 Task: Compose an email with the signature Jillian Wright with the subject Request for a quote and the message I would appreciate it if you could send me the updated customer database. from softage.8@softage.net to softage.10@softage.net Select the bulleted list and change the font typography to strikethroughSelect the bulleted list and remove the font typography strikethrough Send the email. Finally, move the email from Sent Items to the label Charities
Action: Mouse moved to (950, 58)
Screenshot: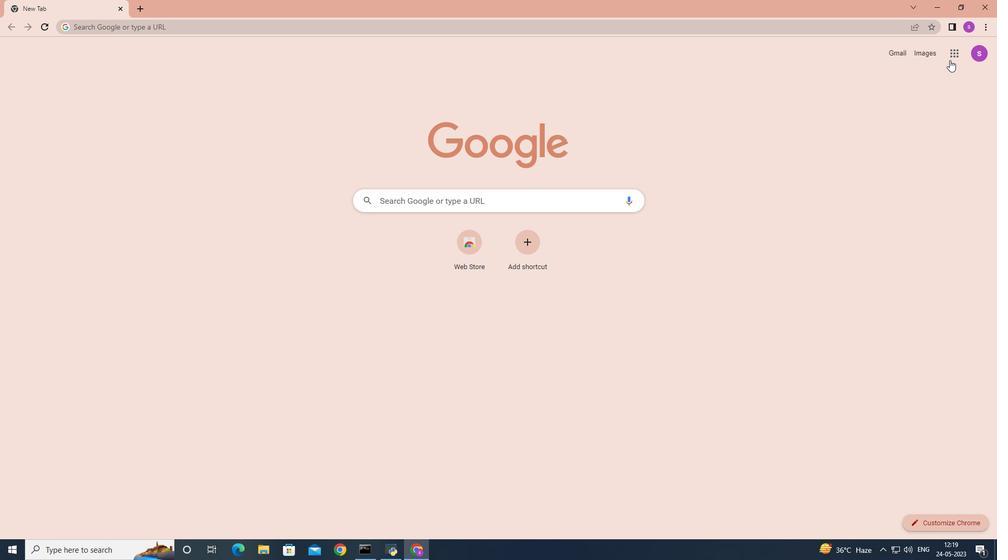 
Action: Mouse pressed left at (950, 58)
Screenshot: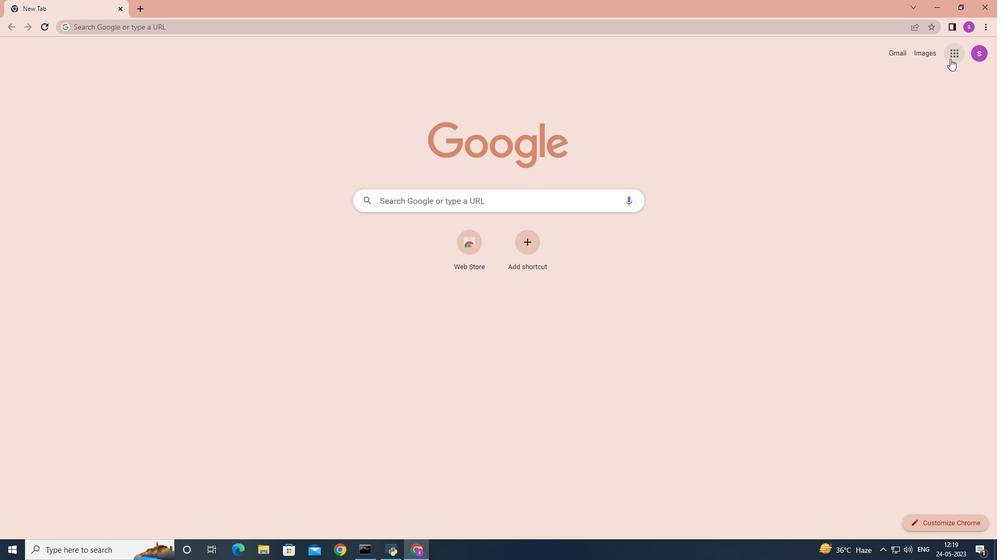 
Action: Mouse moved to (912, 100)
Screenshot: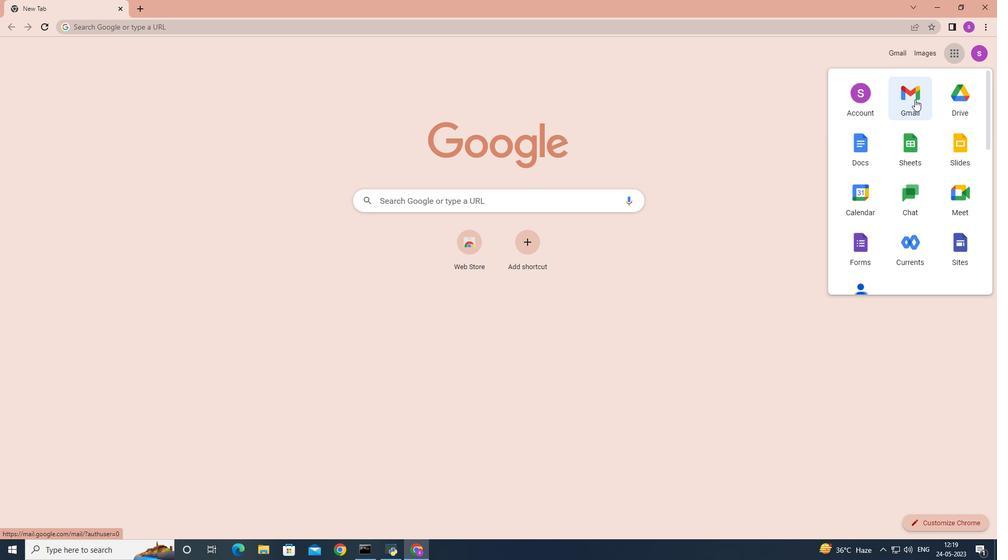 
Action: Mouse pressed left at (912, 100)
Screenshot: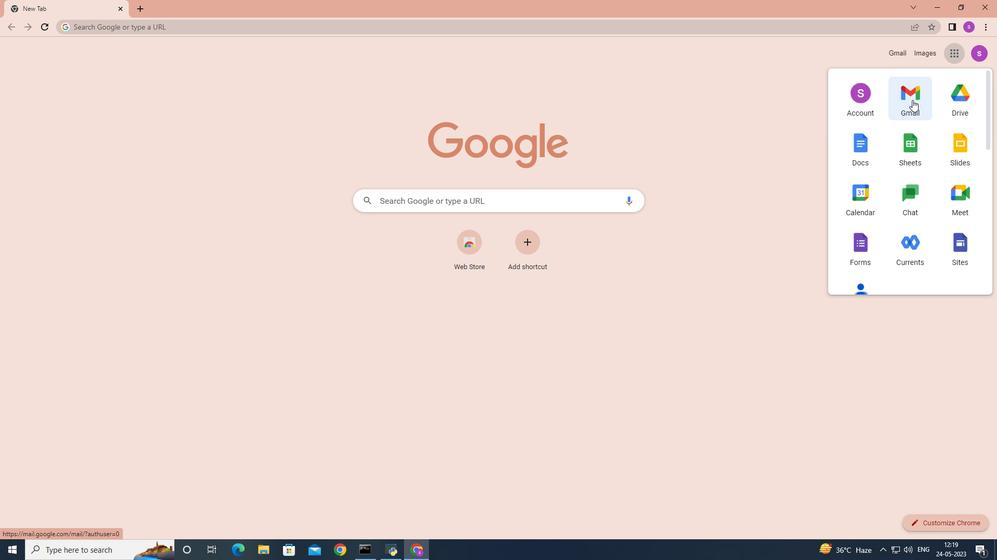 
Action: Mouse moved to (882, 56)
Screenshot: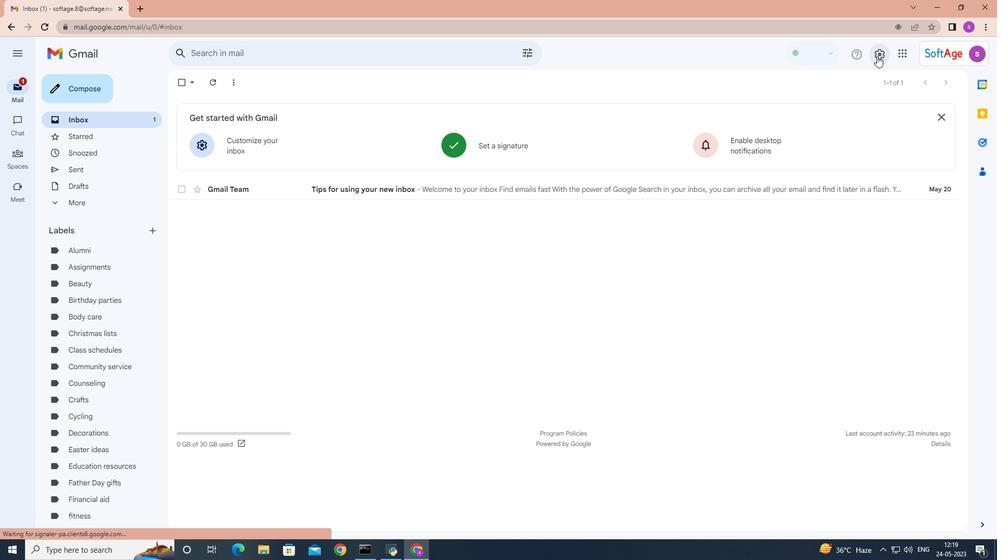 
Action: Mouse pressed left at (882, 56)
Screenshot: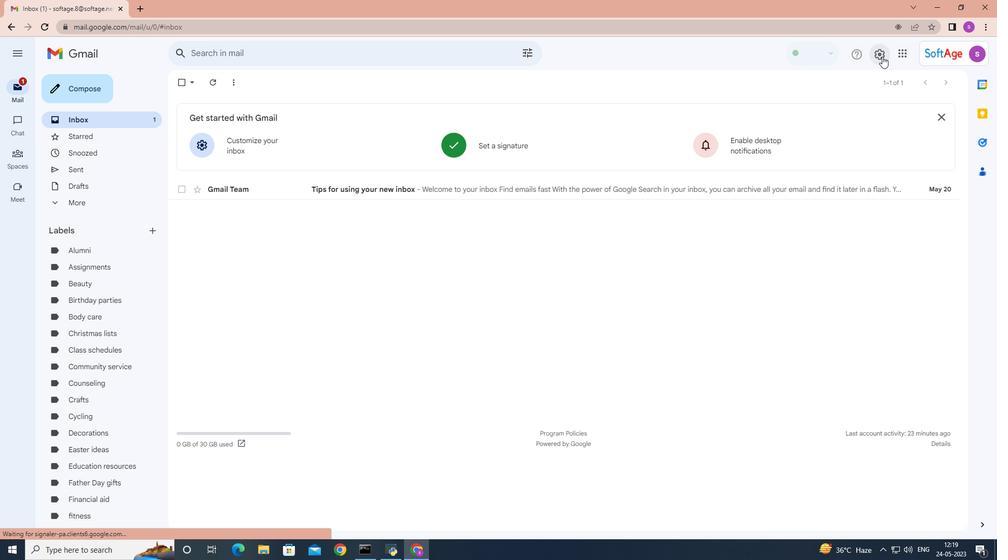
Action: Mouse moved to (884, 108)
Screenshot: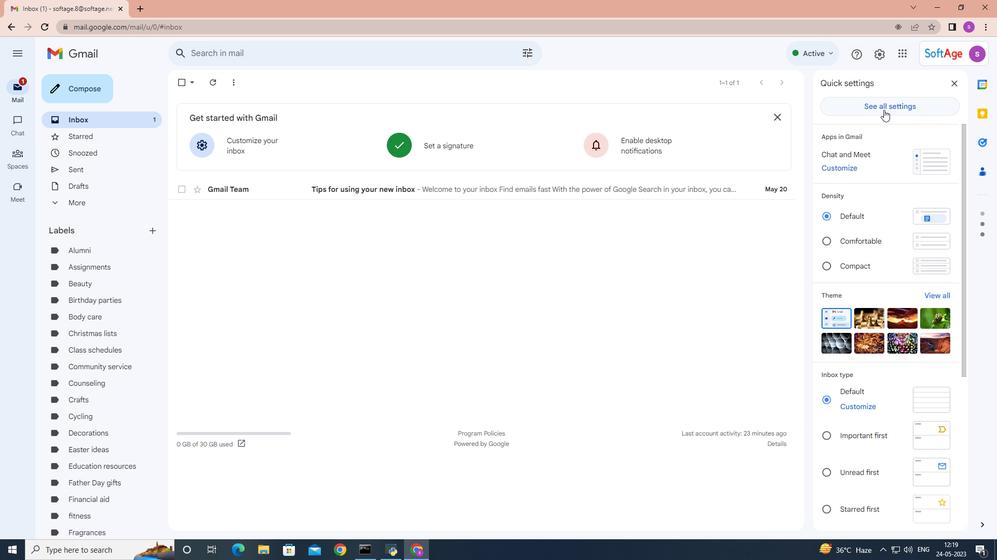 
Action: Mouse pressed left at (884, 108)
Screenshot: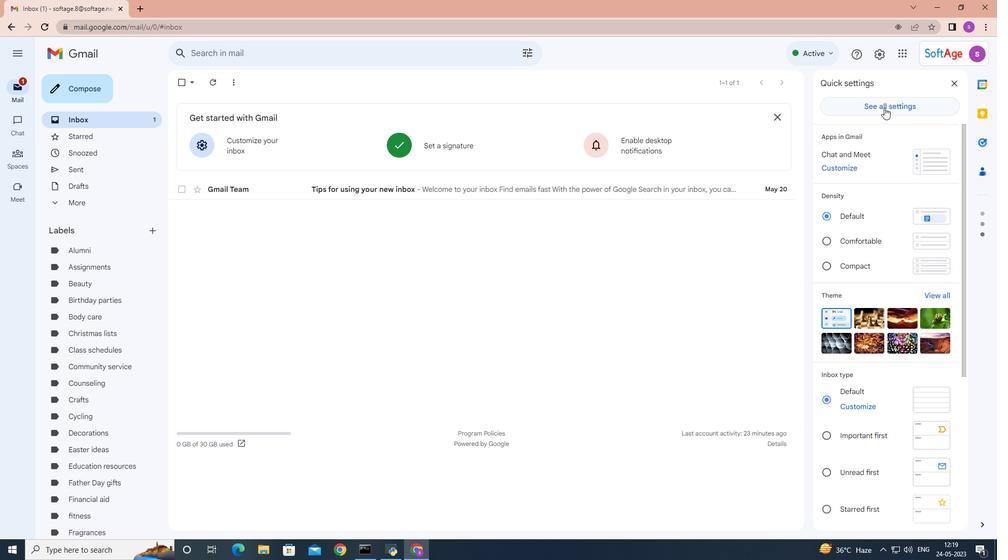 
Action: Mouse moved to (637, 271)
Screenshot: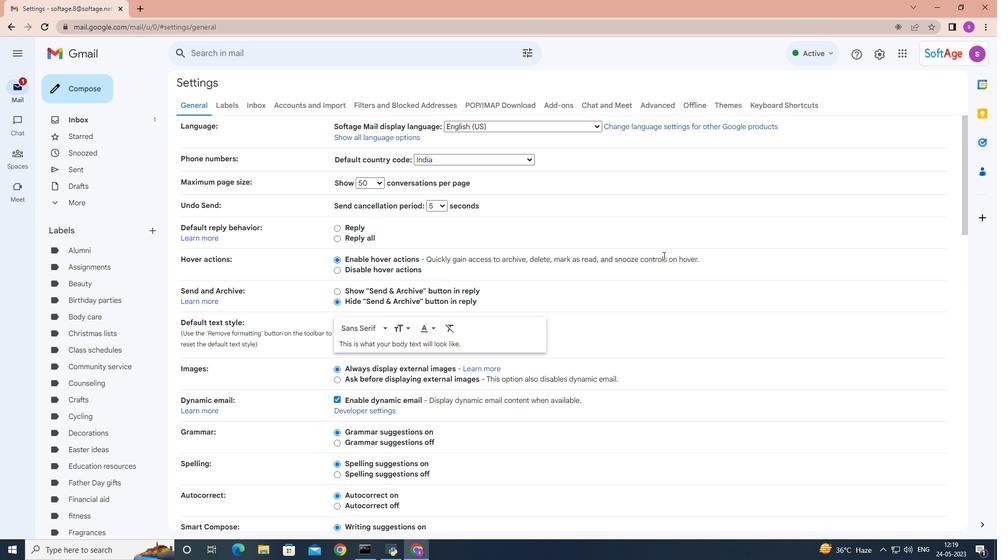 
Action: Mouse scrolled (641, 270) with delta (0, 0)
Screenshot: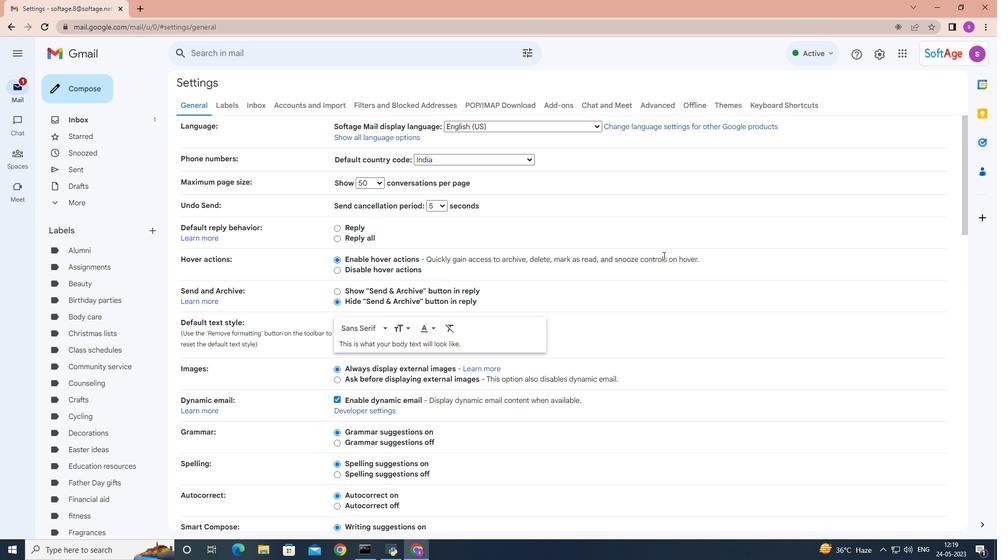 
Action: Mouse moved to (636, 271)
Screenshot: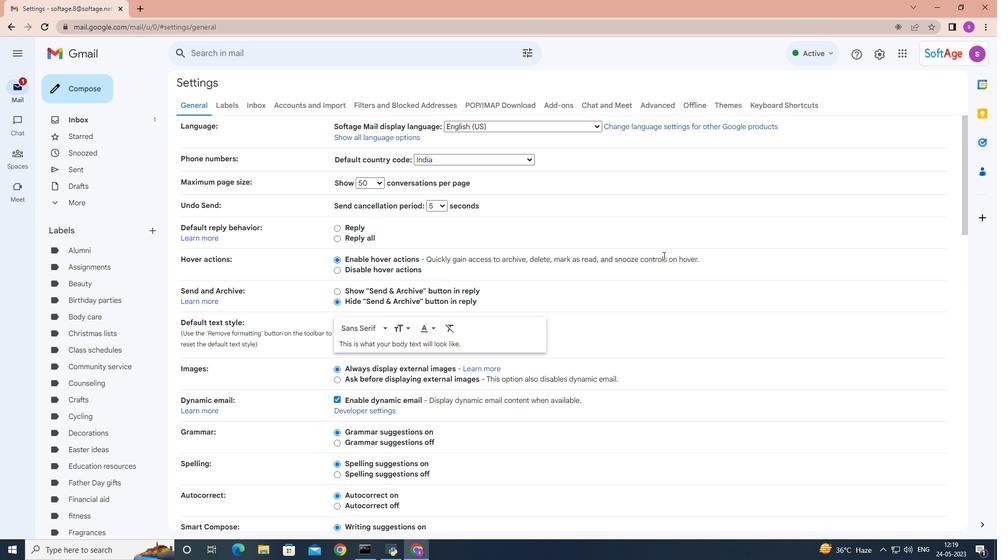 
Action: Mouse scrolled (640, 270) with delta (0, 0)
Screenshot: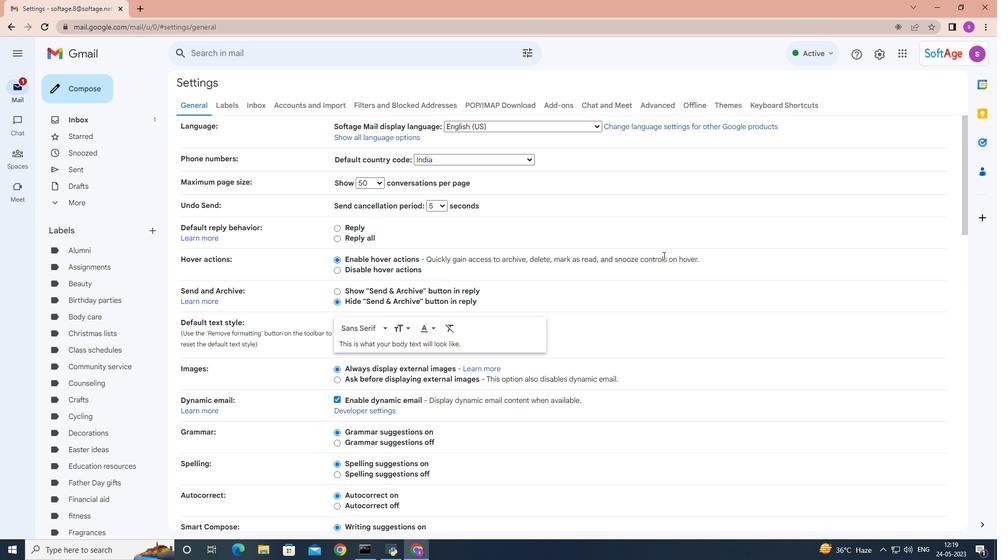 
Action: Mouse moved to (634, 269)
Screenshot: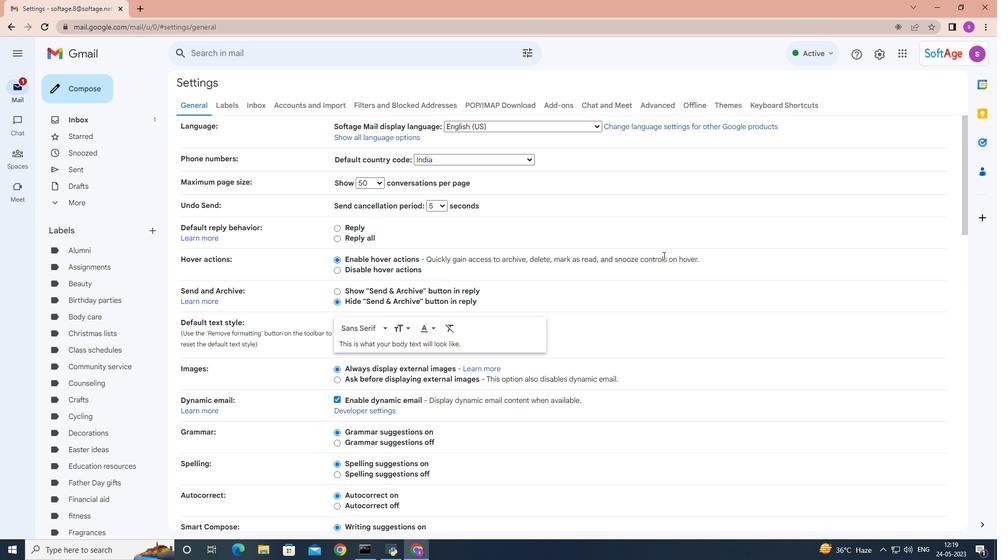 
Action: Mouse scrolled (639, 270) with delta (0, 0)
Screenshot: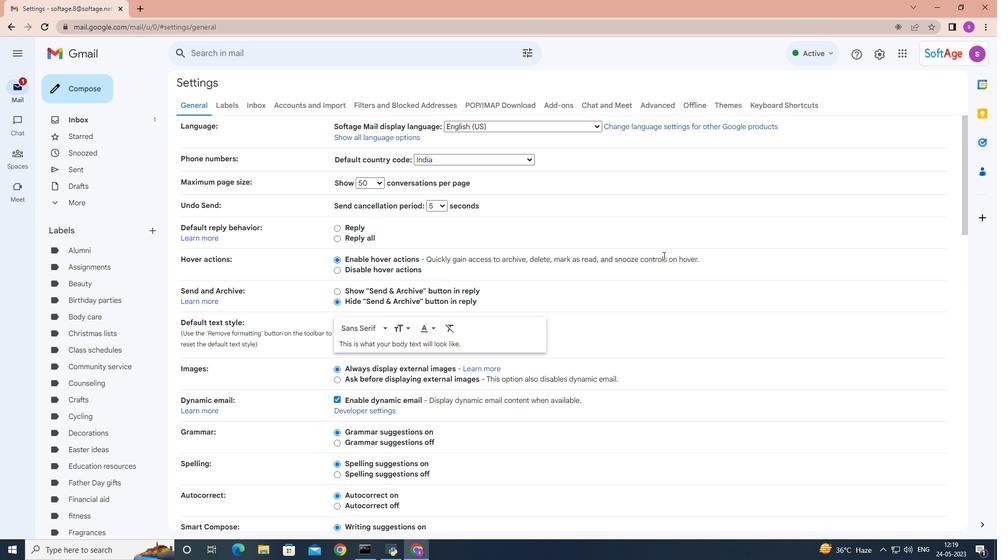 
Action: Mouse moved to (631, 268)
Screenshot: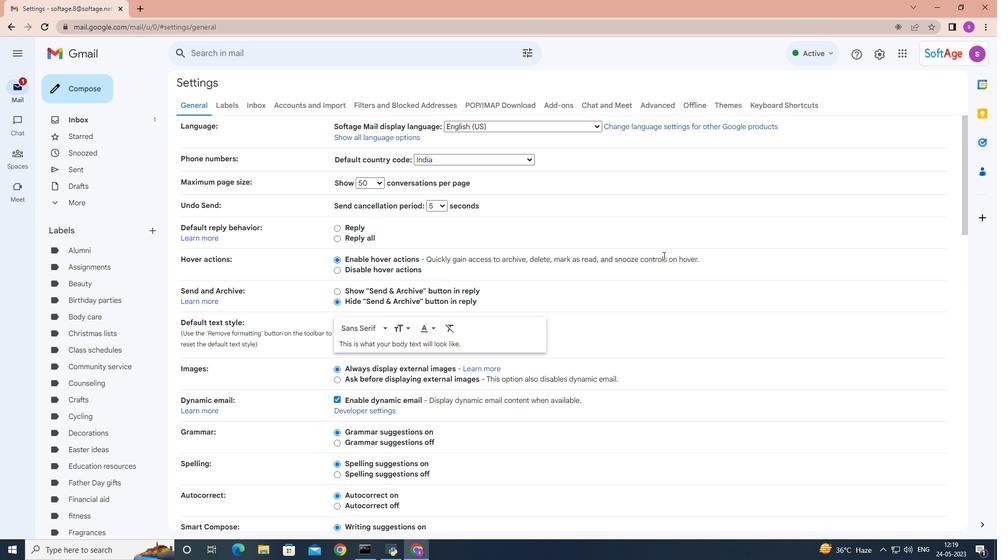 
Action: Mouse scrolled (638, 270) with delta (0, 0)
Screenshot: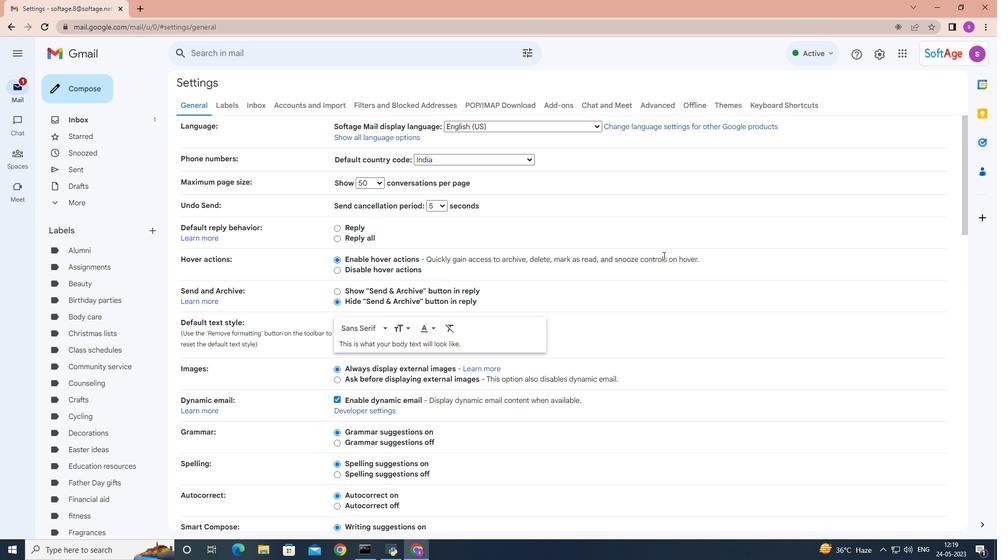 
Action: Mouse moved to (626, 266)
Screenshot: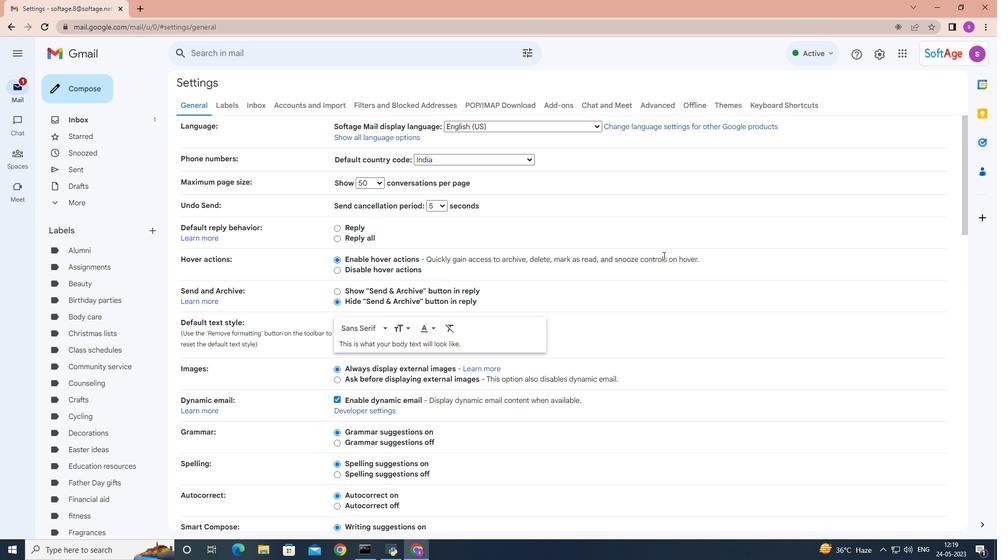 
Action: Mouse scrolled (636, 270) with delta (0, 0)
Screenshot: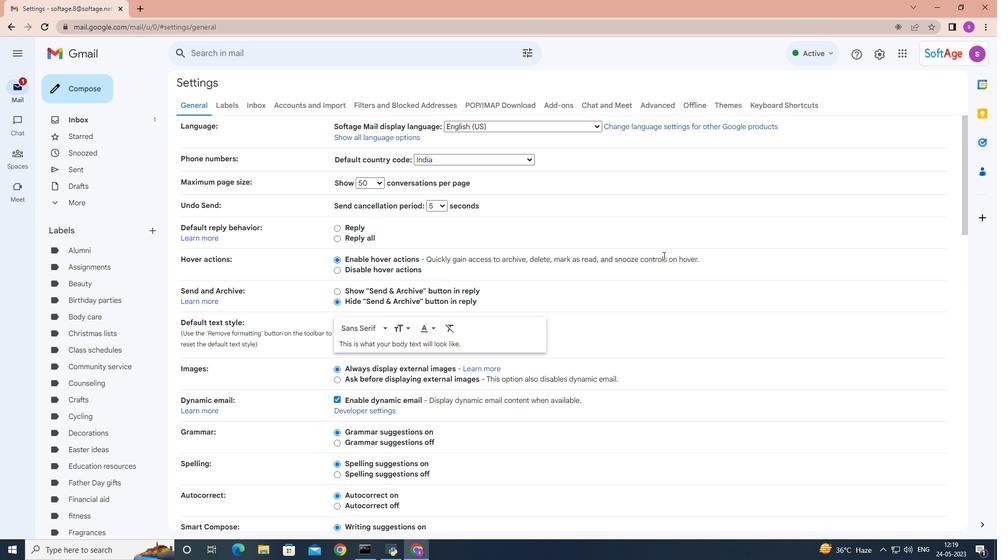 
Action: Mouse moved to (624, 265)
Screenshot: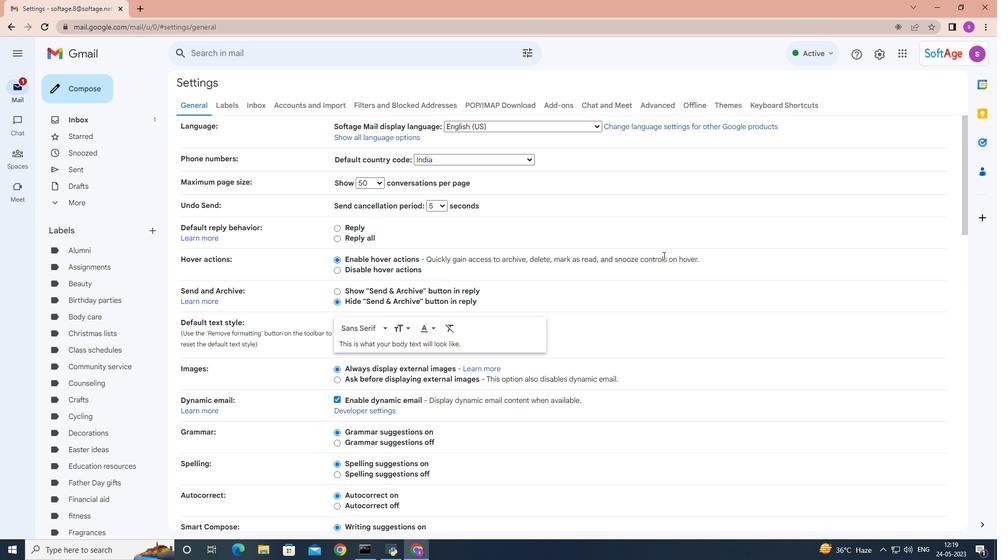 
Action: Mouse scrolled (631, 267) with delta (0, 0)
Screenshot: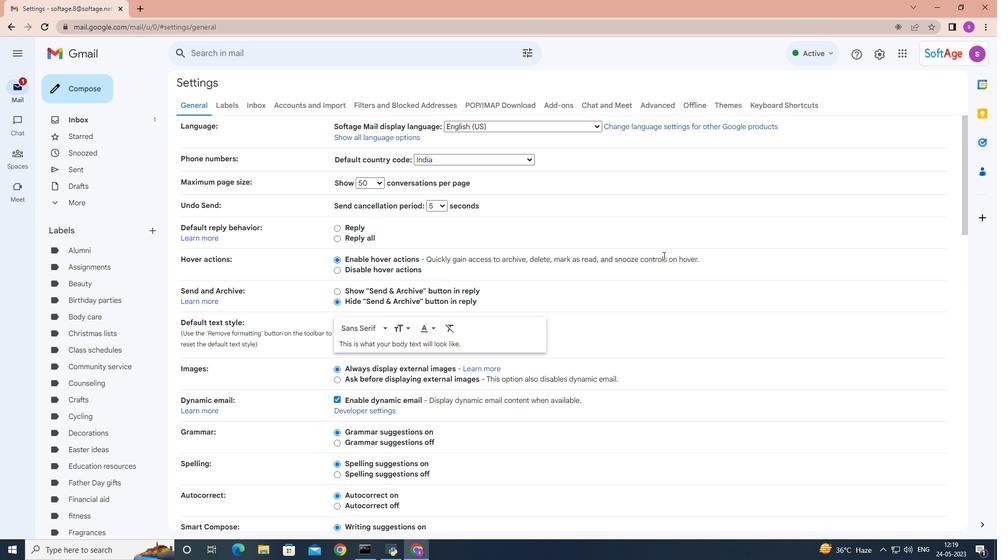 
Action: Mouse moved to (620, 259)
Screenshot: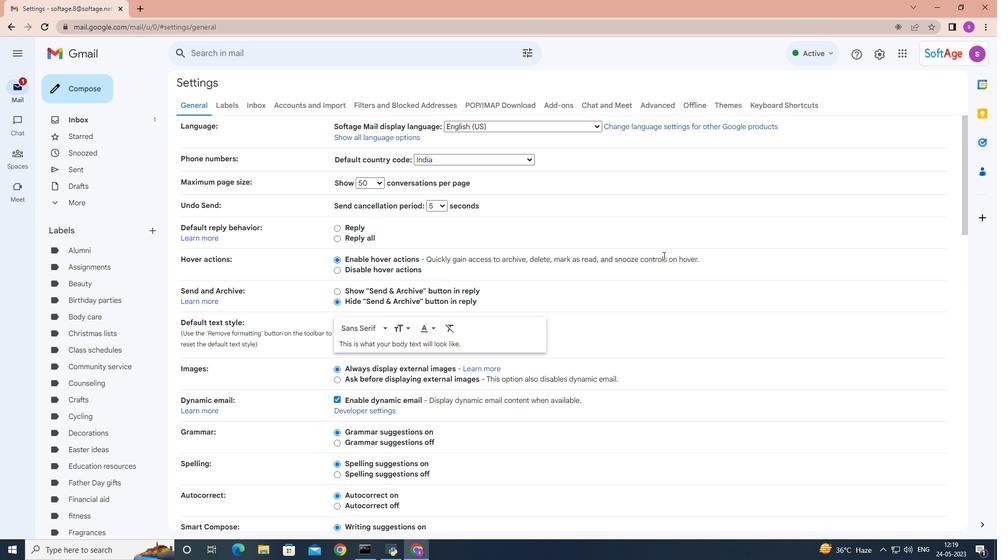 
Action: Mouse scrolled (624, 264) with delta (0, 0)
Screenshot: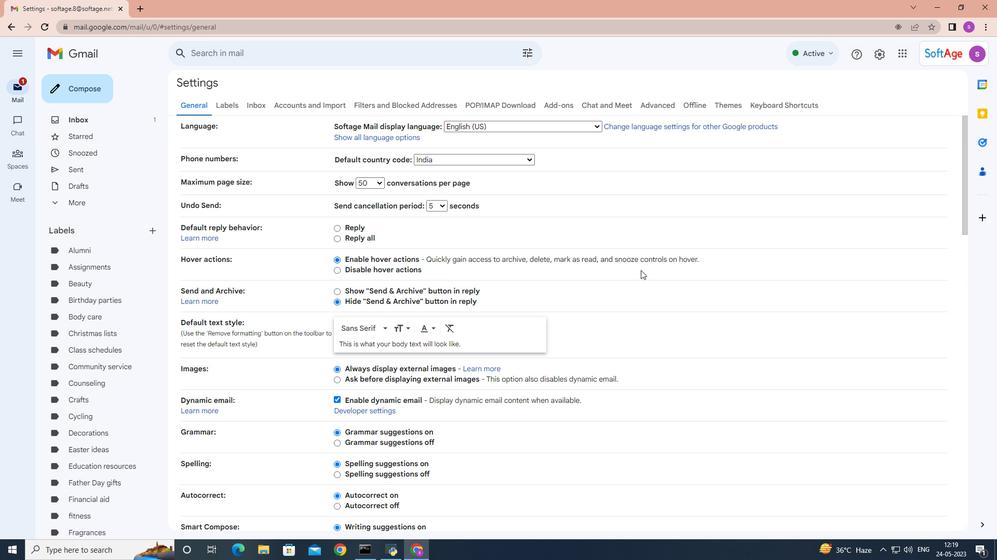 
Action: Mouse moved to (618, 257)
Screenshot: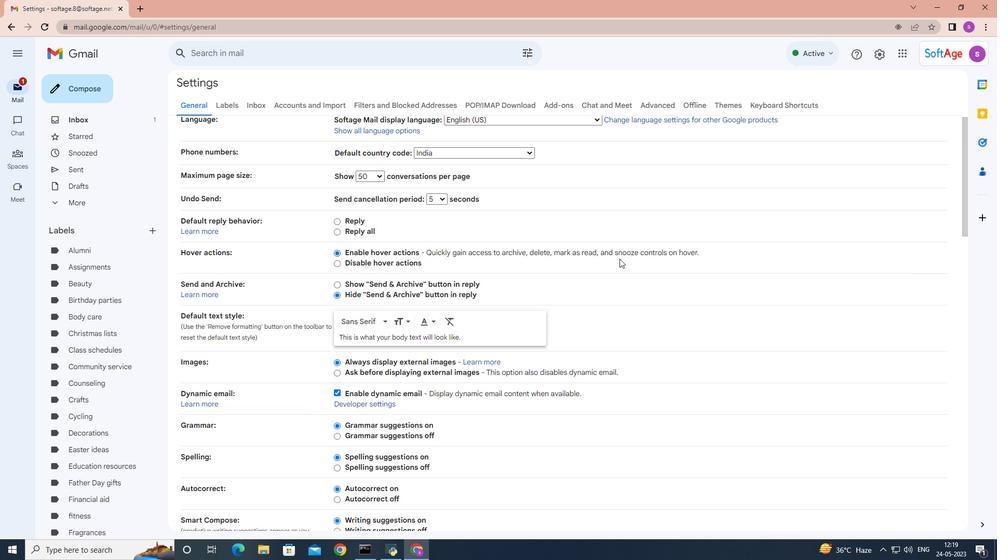 
Action: Mouse scrolled (618, 257) with delta (0, 0)
Screenshot: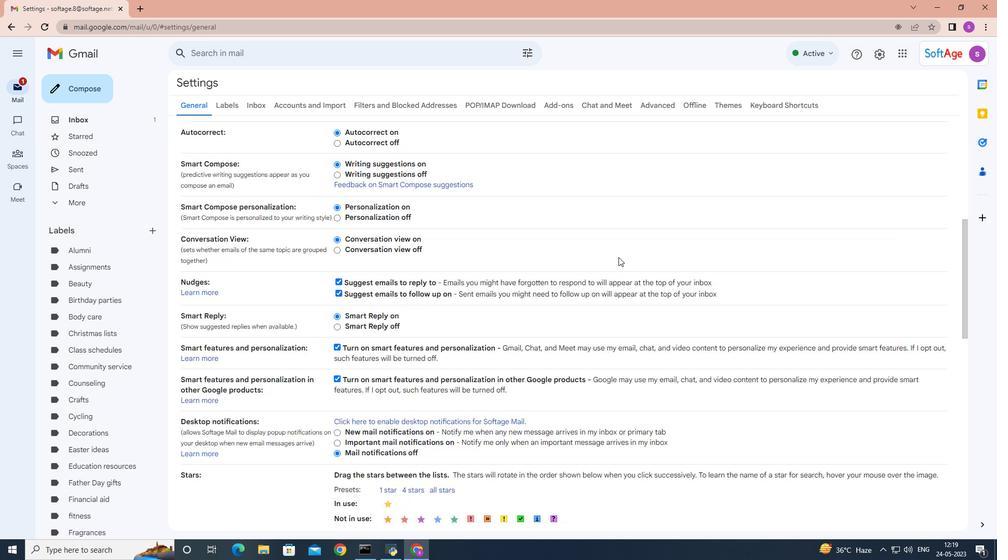 
Action: Mouse scrolled (618, 257) with delta (0, 0)
Screenshot: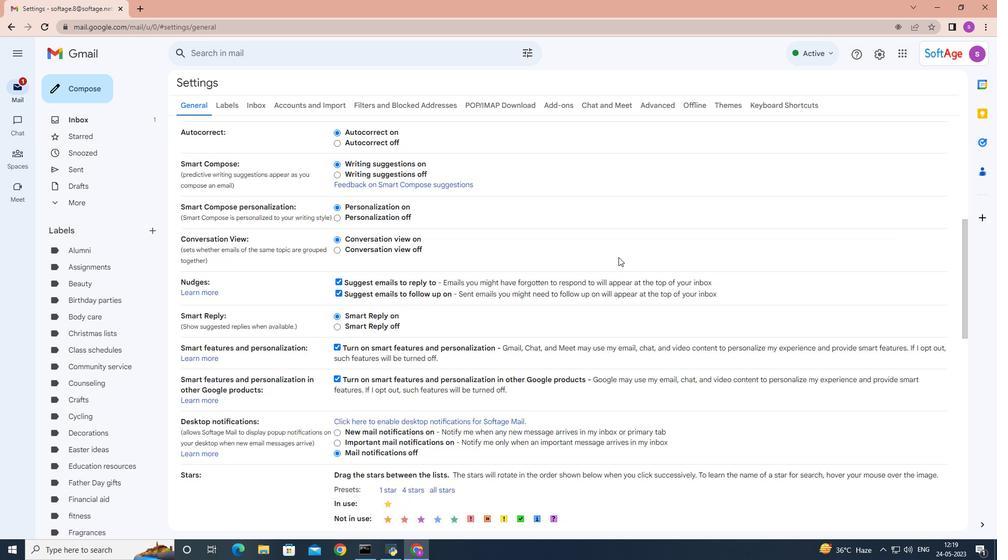 
Action: Mouse scrolled (618, 257) with delta (0, 0)
Screenshot: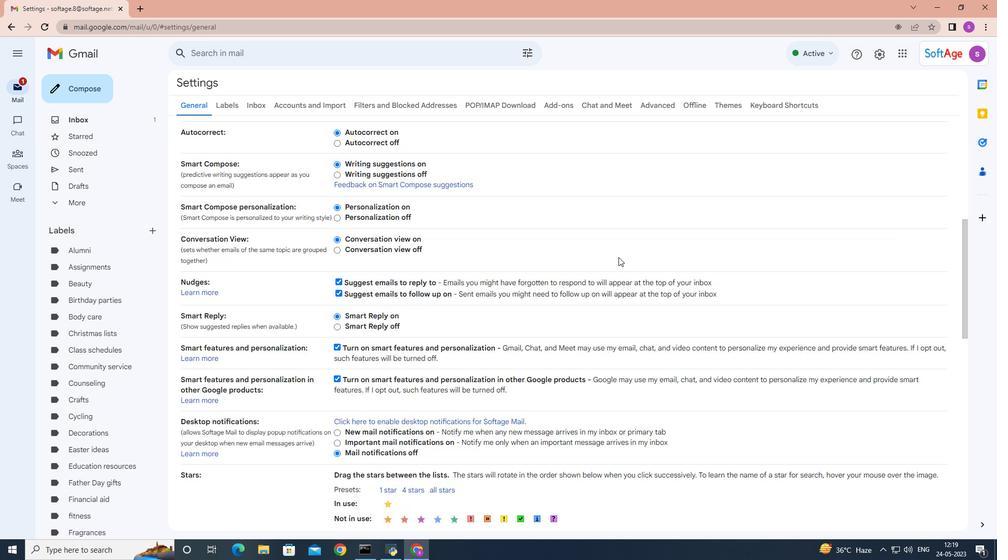 
Action: Mouse scrolled (618, 257) with delta (0, 0)
Screenshot: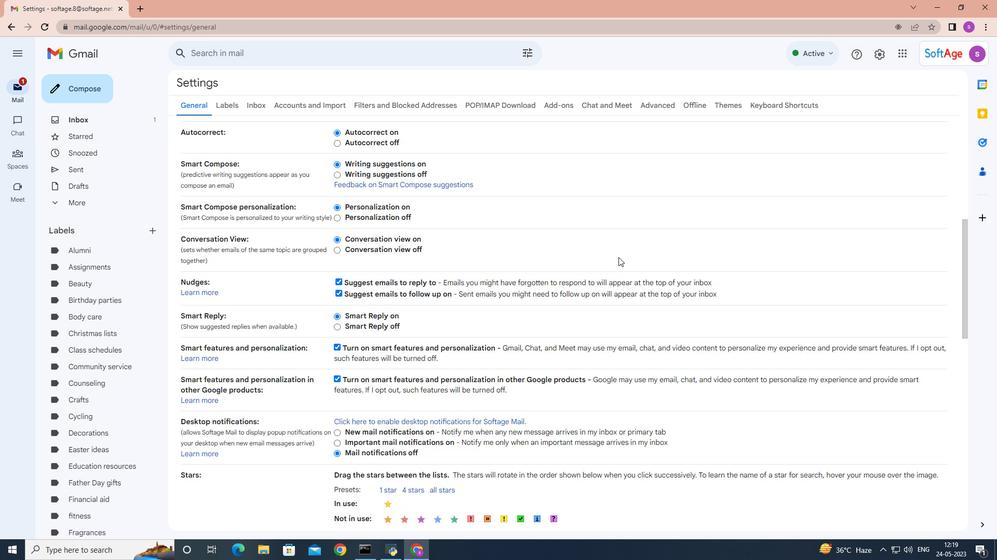 
Action: Mouse moved to (618, 251)
Screenshot: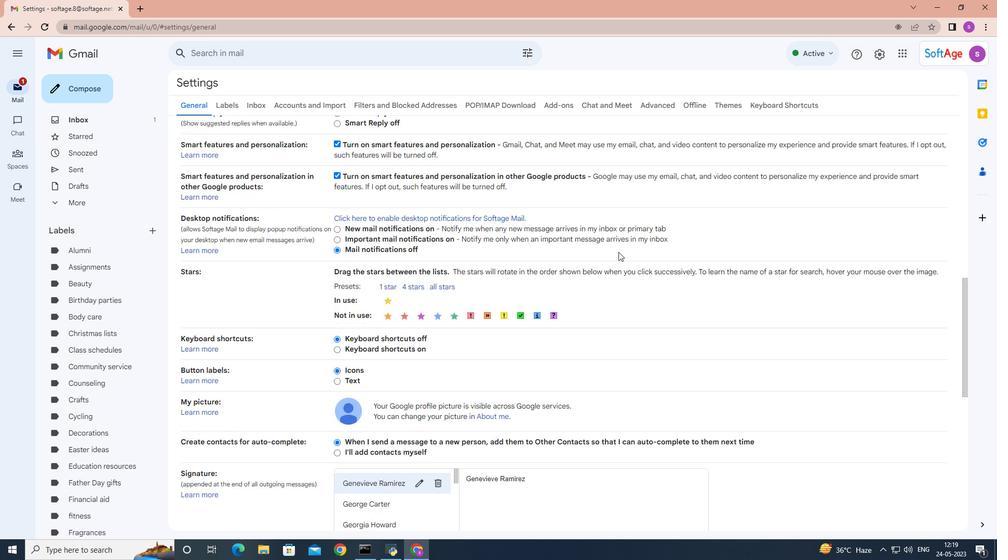 
Action: Mouse scrolled (618, 251) with delta (0, 0)
Screenshot: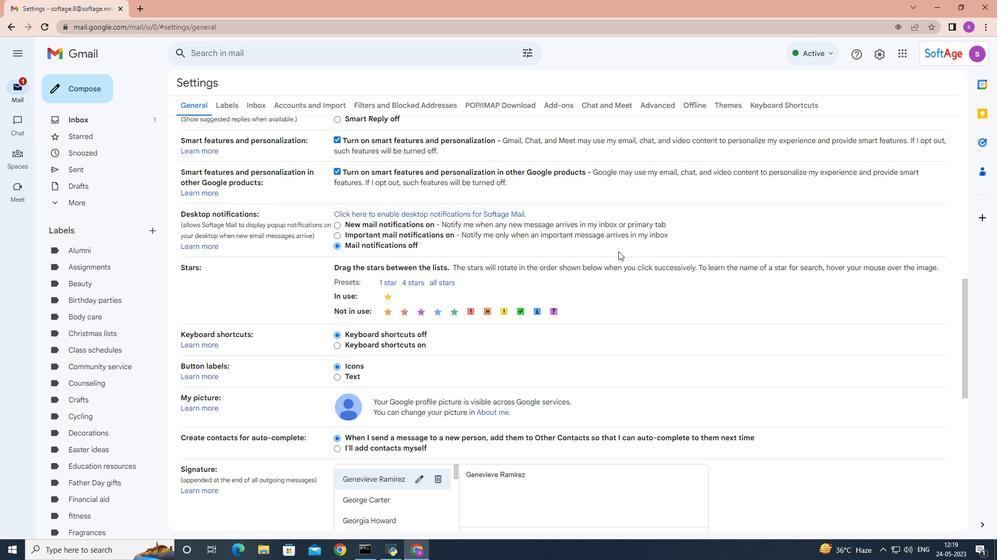 
Action: Mouse scrolled (618, 251) with delta (0, 0)
Screenshot: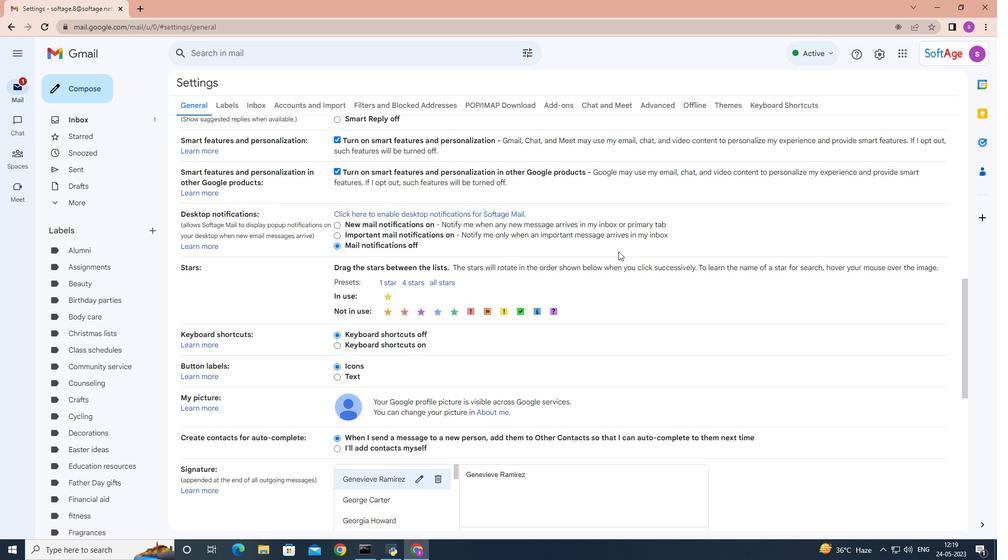 
Action: Mouse scrolled (618, 251) with delta (0, 0)
Screenshot: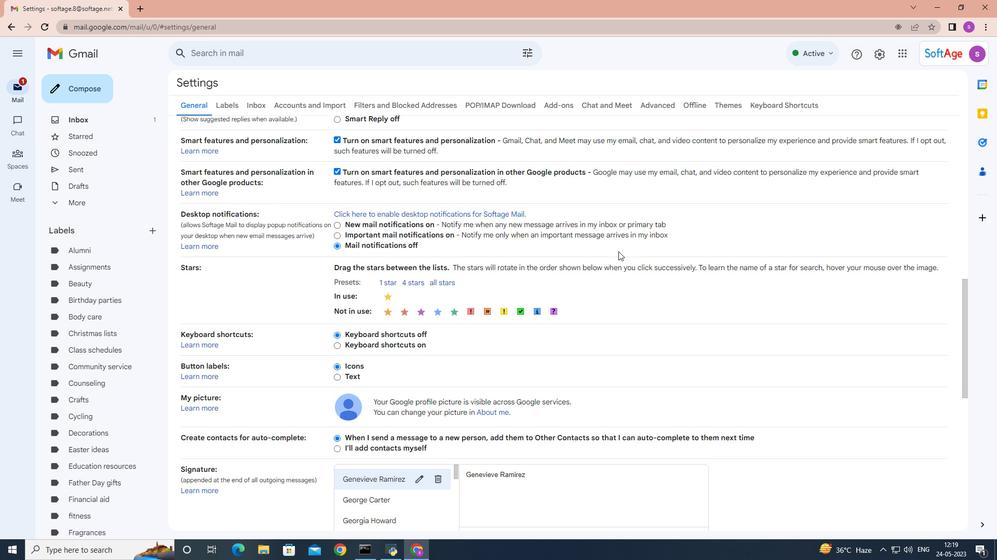 
Action: Mouse scrolled (618, 251) with delta (0, 0)
Screenshot: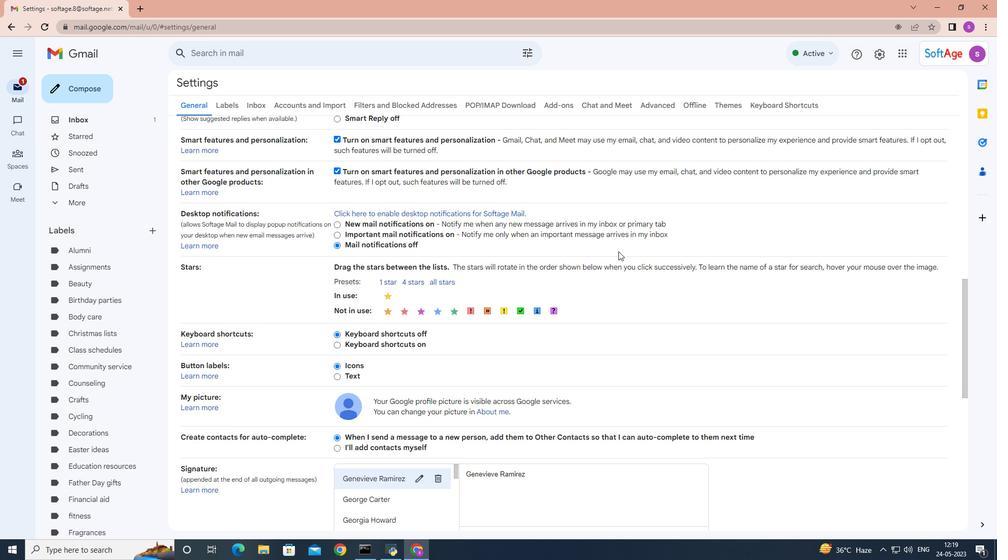 
Action: Mouse moved to (400, 363)
Screenshot: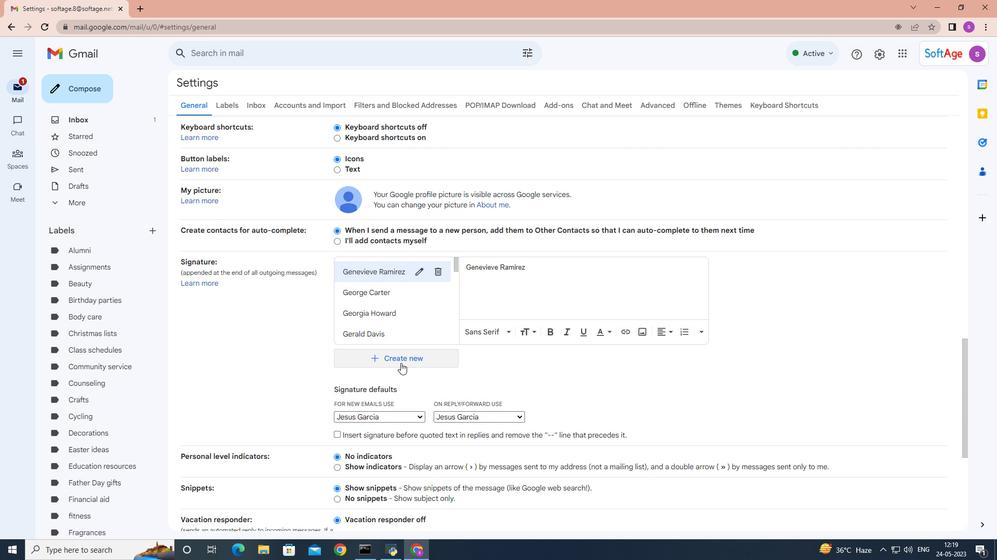 
Action: Mouse pressed left at (400, 363)
Screenshot: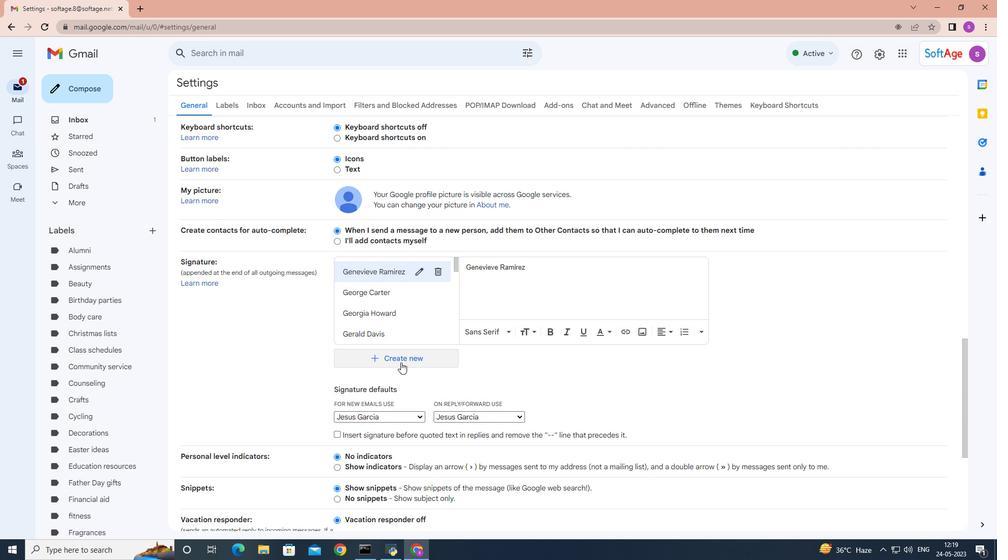 
Action: Key pressed <Key.shift>Jillian<Key.space><Key.shift>Wright
Screenshot: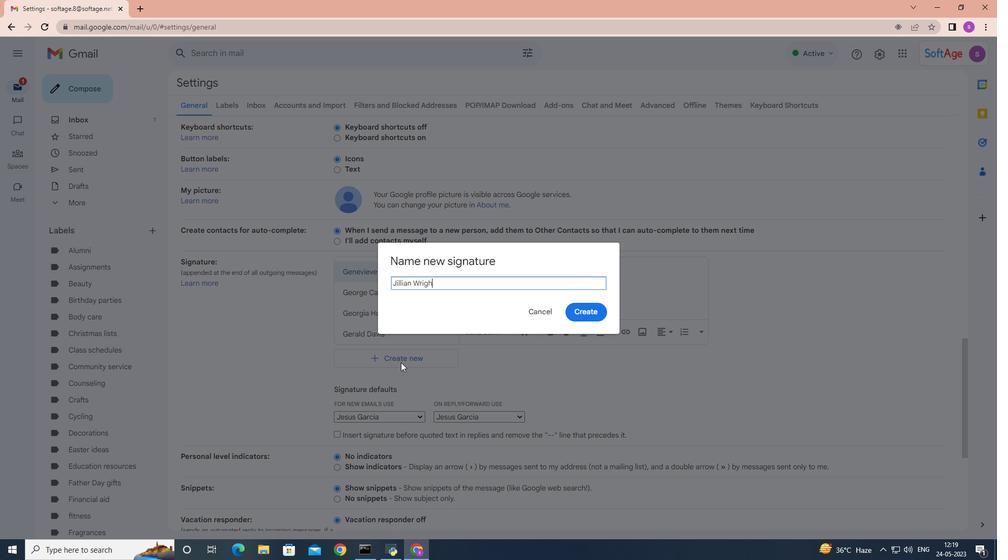 
Action: Mouse moved to (575, 309)
Screenshot: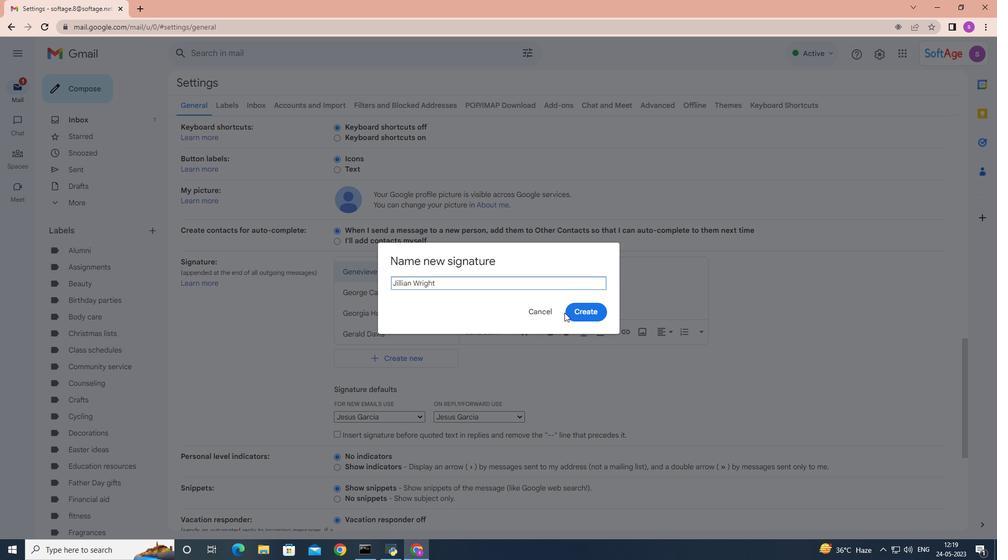 
Action: Mouse pressed left at (575, 309)
Screenshot: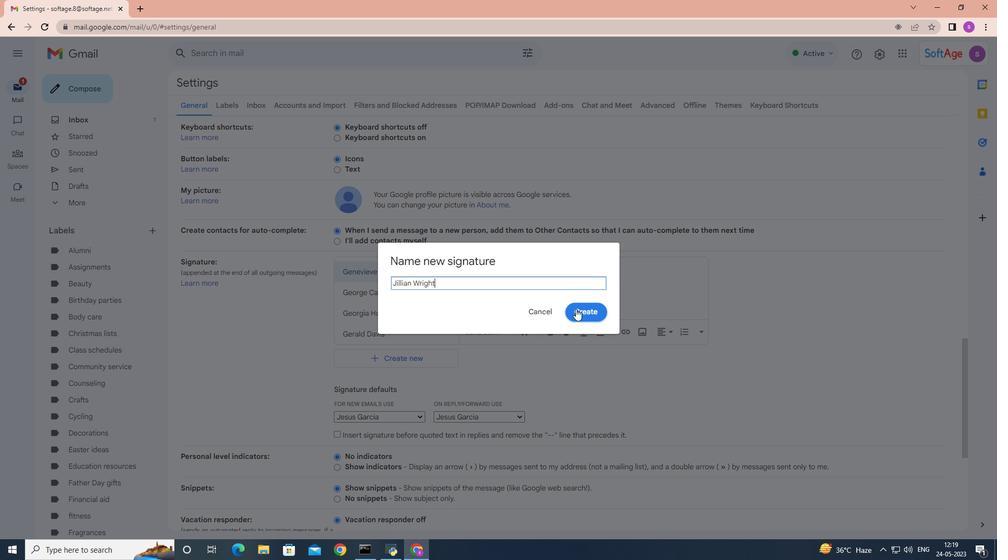 
Action: Key pressed <Key.shift>Jillian<Key.space><Key.shift>Wright
Screenshot: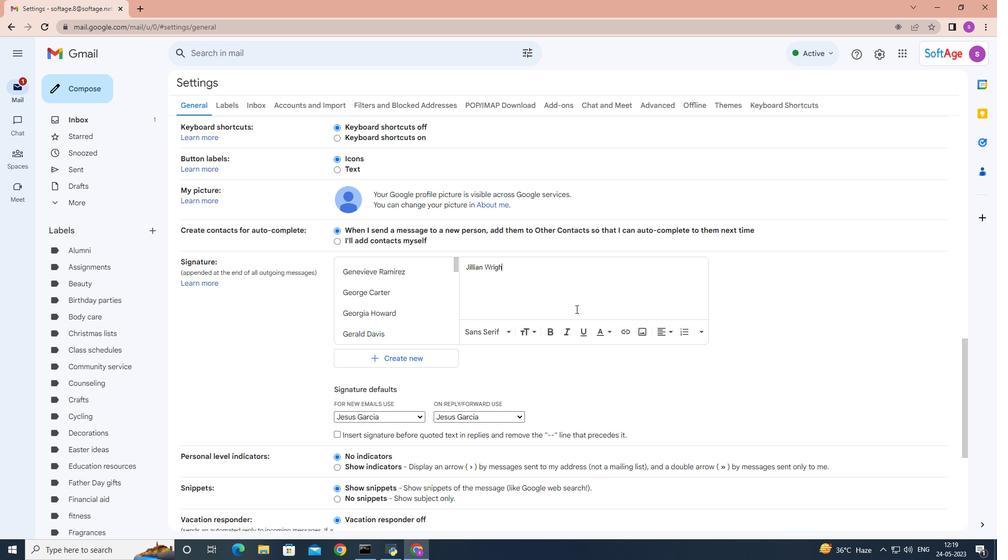 
Action: Mouse moved to (538, 302)
Screenshot: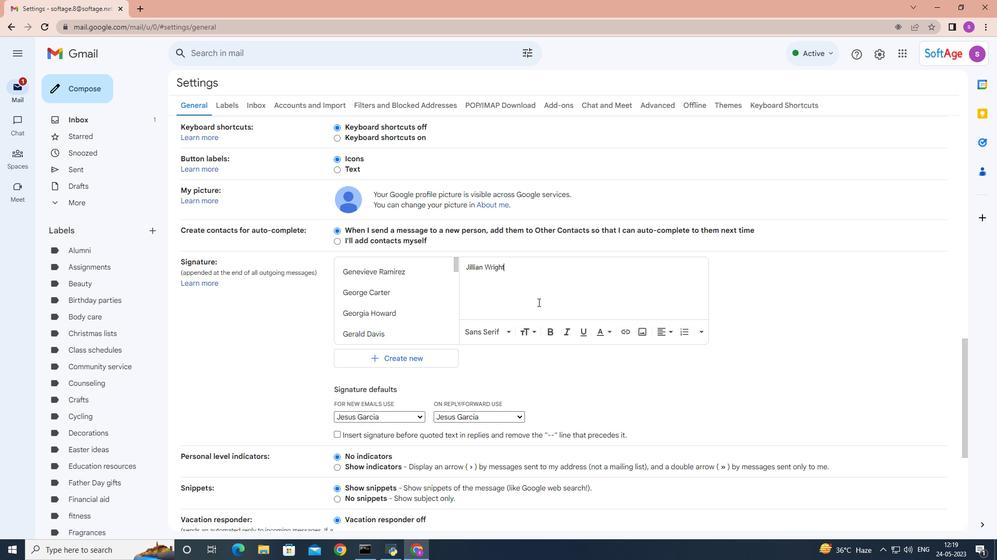 
Action: Mouse scrolled (538, 302) with delta (0, 0)
Screenshot: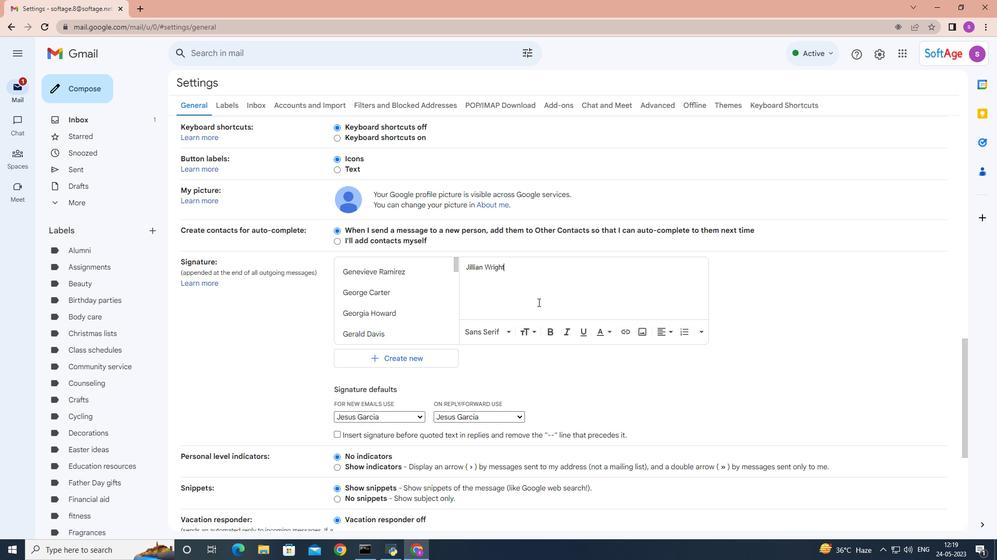 
Action: Mouse moved to (422, 368)
Screenshot: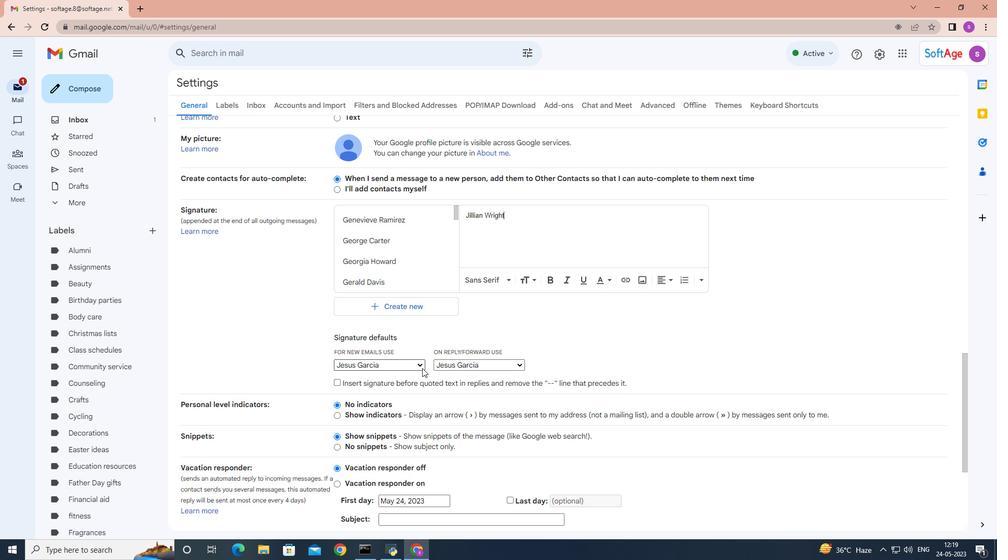 
Action: Mouse pressed left at (422, 368)
Screenshot: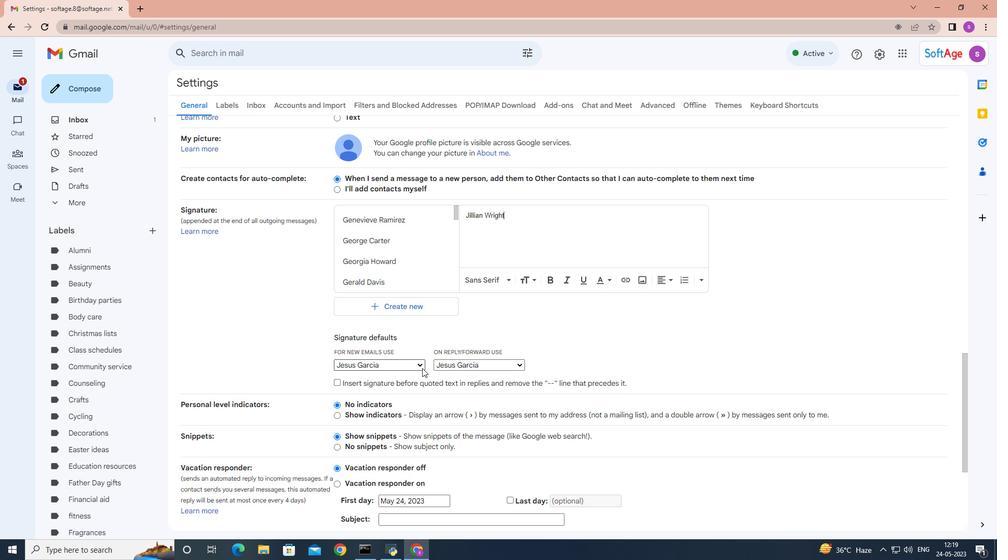 
Action: Mouse moved to (403, 333)
Screenshot: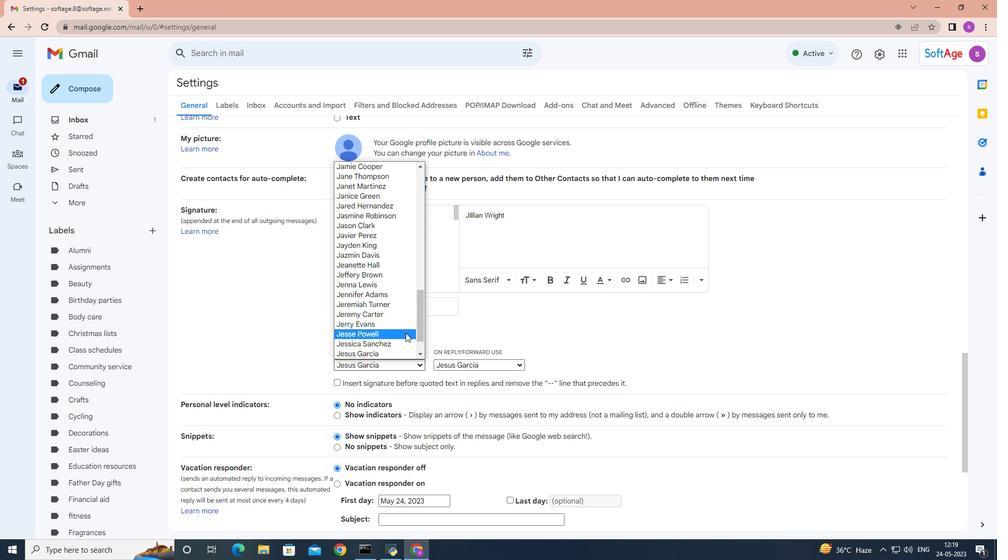 
Action: Mouse scrolled (403, 332) with delta (0, 0)
Screenshot: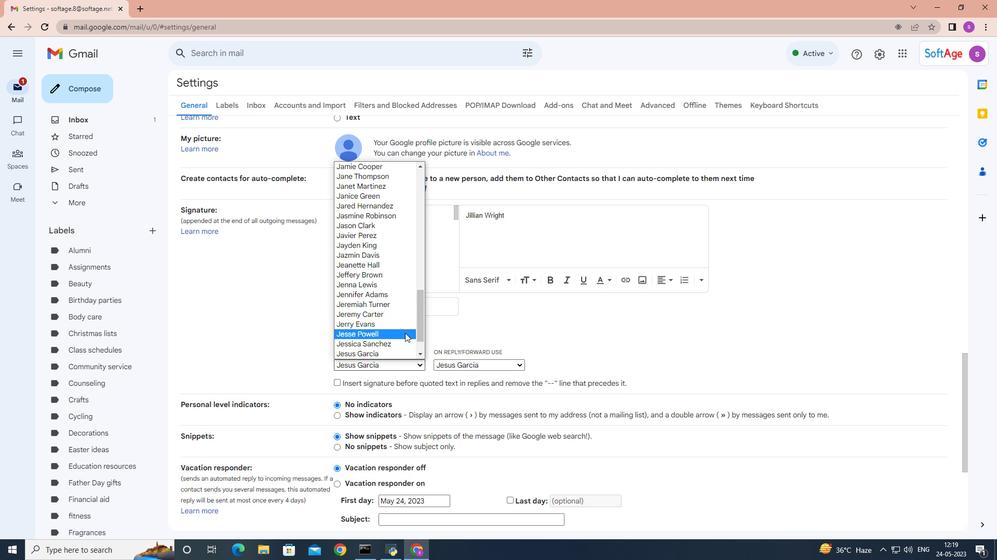
Action: Mouse scrolled (403, 332) with delta (0, 0)
Screenshot: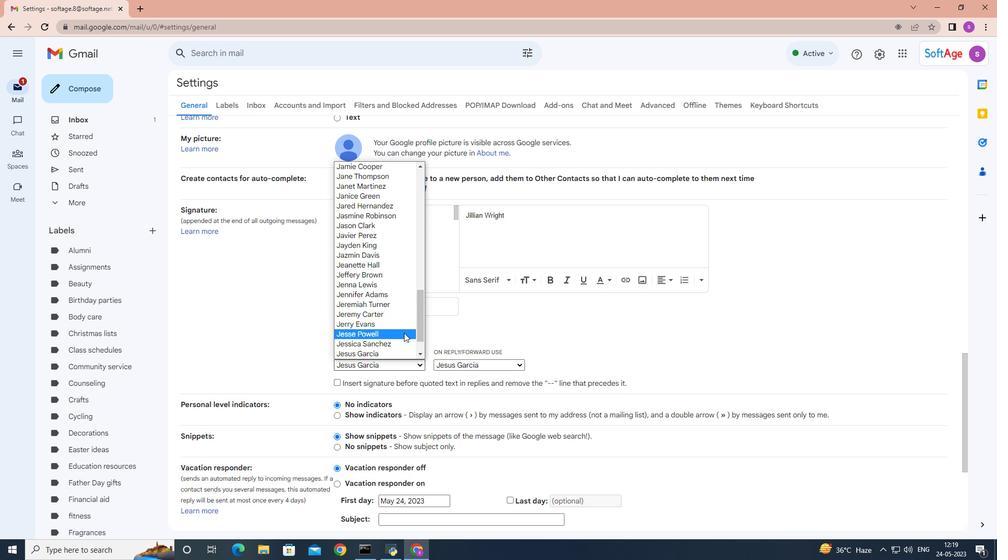 
Action: Mouse scrolled (403, 332) with delta (0, 0)
Screenshot: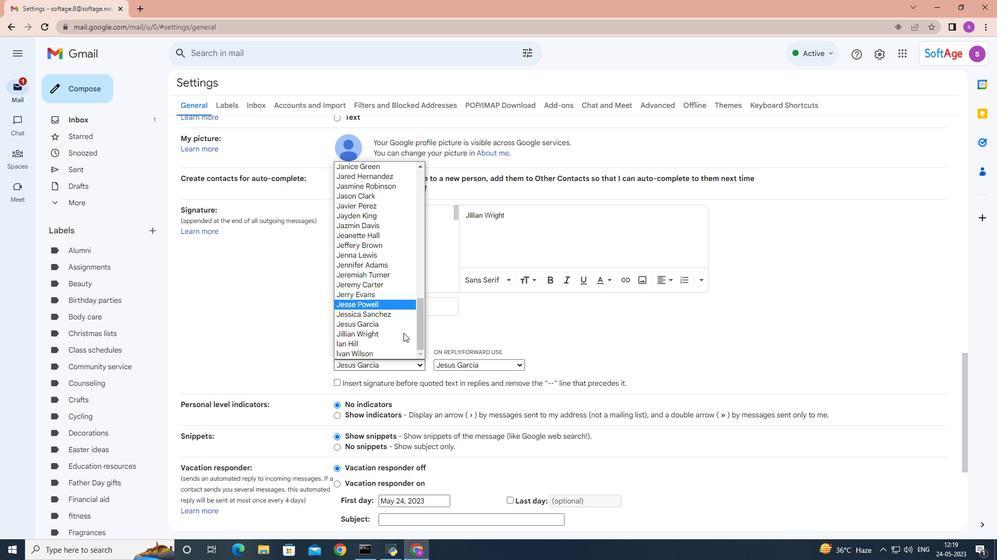
Action: Mouse moved to (382, 332)
Screenshot: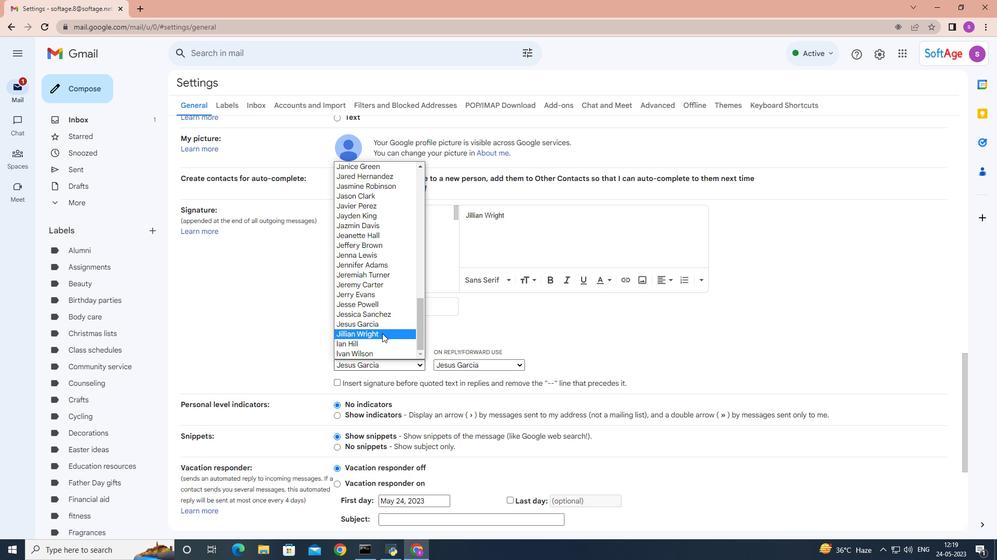 
Action: Mouse pressed left at (382, 332)
Screenshot: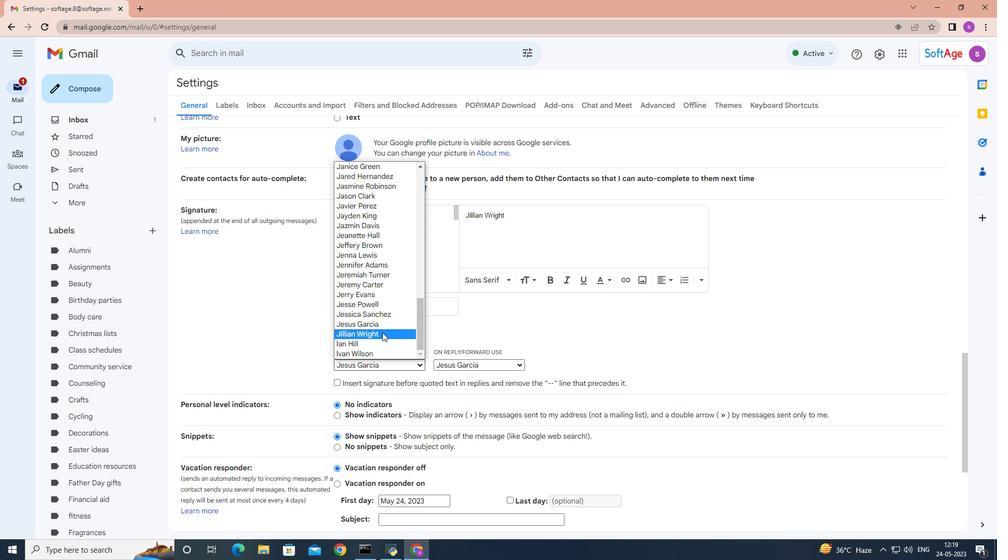 
Action: Mouse moved to (516, 364)
Screenshot: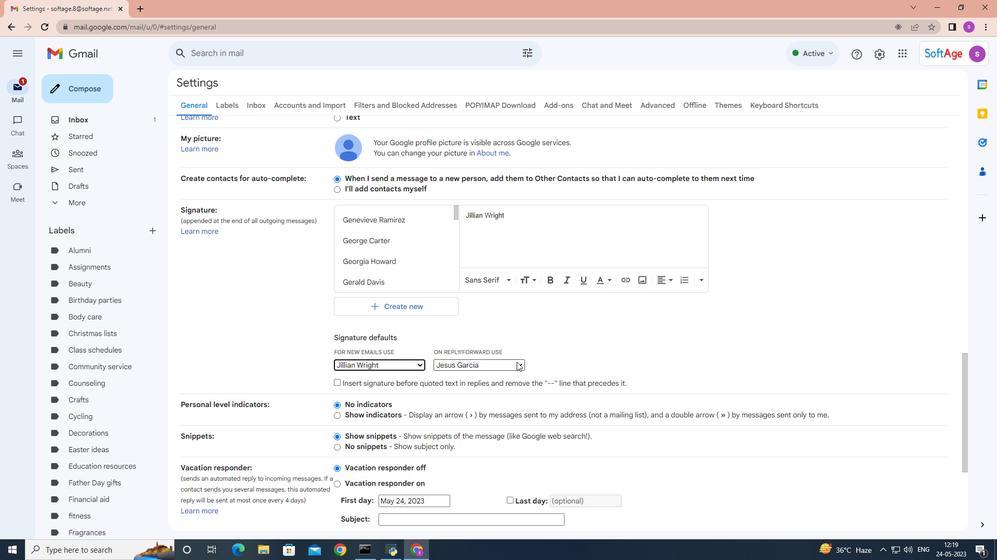 
Action: Mouse pressed left at (516, 364)
Screenshot: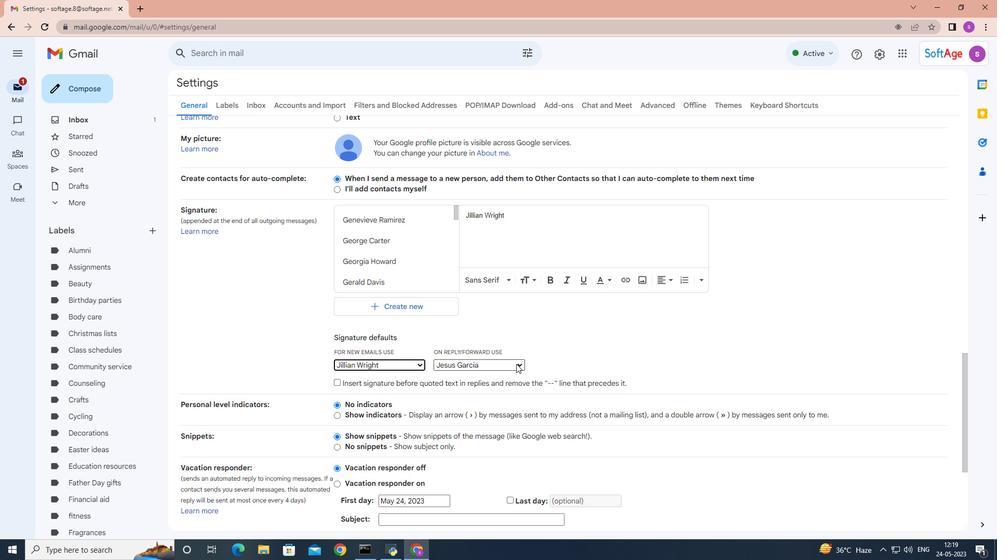 
Action: Mouse moved to (487, 314)
Screenshot: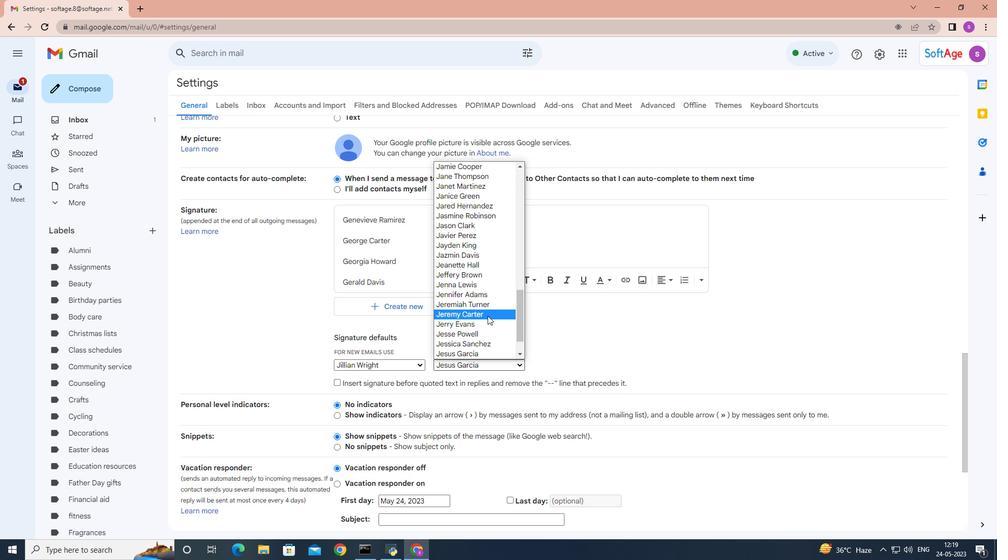 
Action: Mouse scrolled (487, 314) with delta (0, 0)
Screenshot: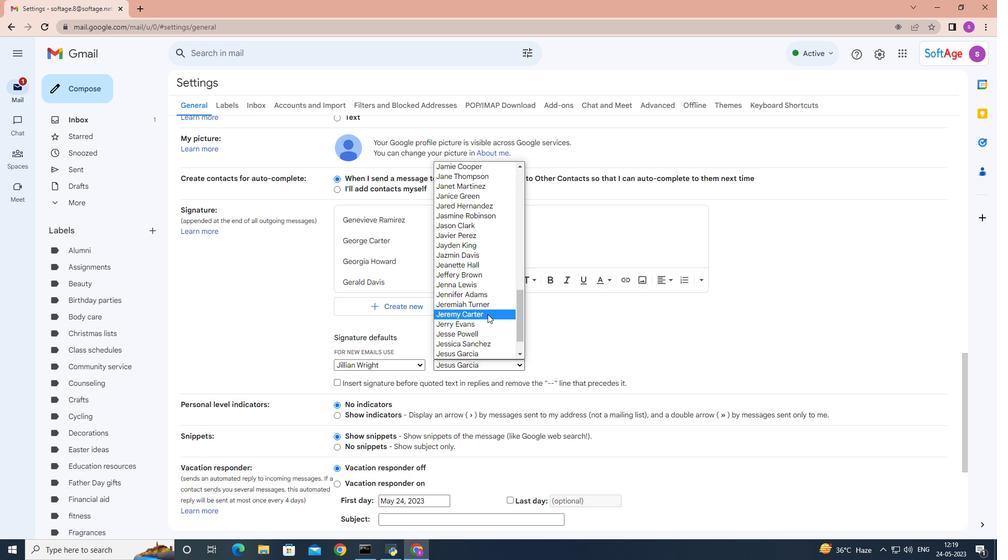
Action: Mouse scrolled (487, 314) with delta (0, 0)
Screenshot: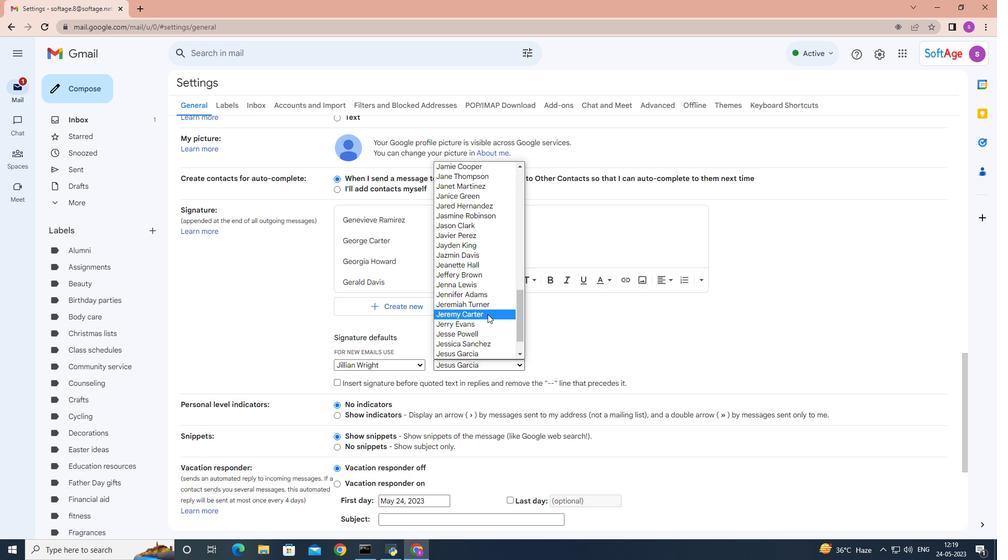 
Action: Mouse scrolled (487, 314) with delta (0, 0)
Screenshot: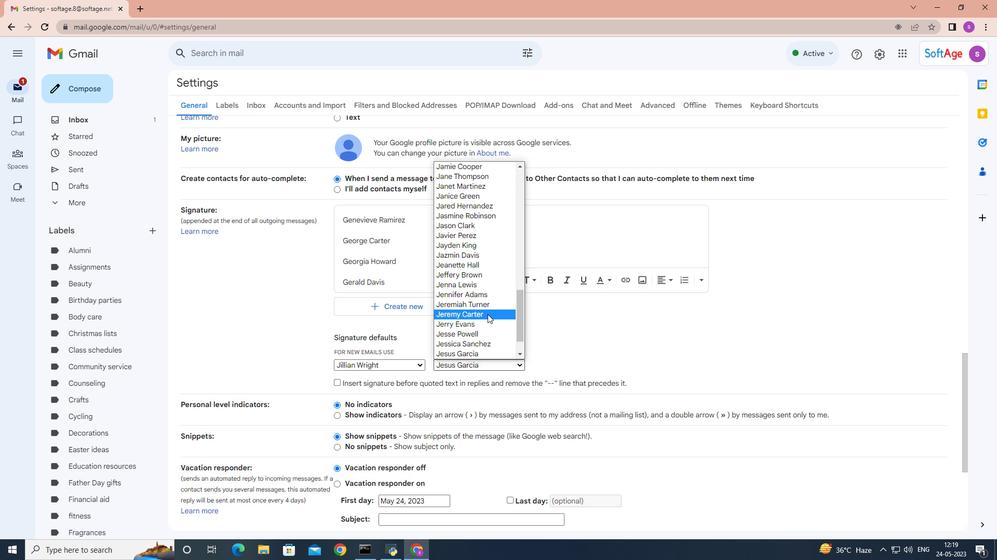 
Action: Mouse scrolled (487, 314) with delta (0, 0)
Screenshot: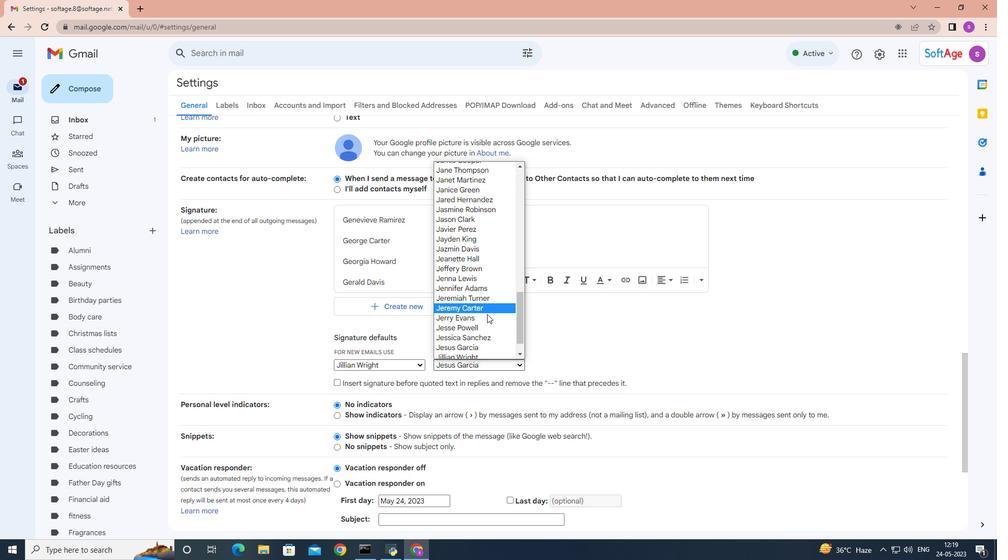 
Action: Mouse scrolled (487, 314) with delta (0, 0)
Screenshot: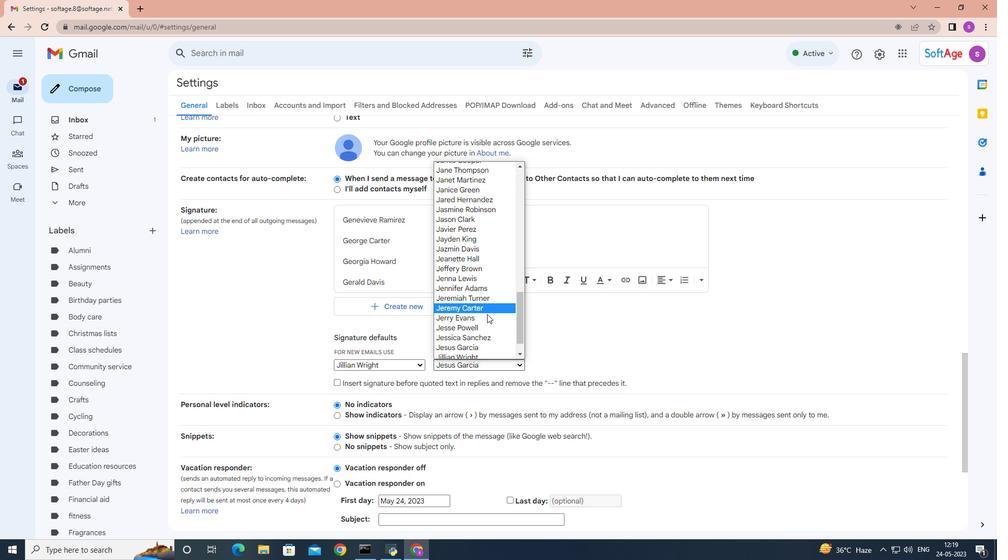 
Action: Mouse scrolled (487, 314) with delta (0, 0)
Screenshot: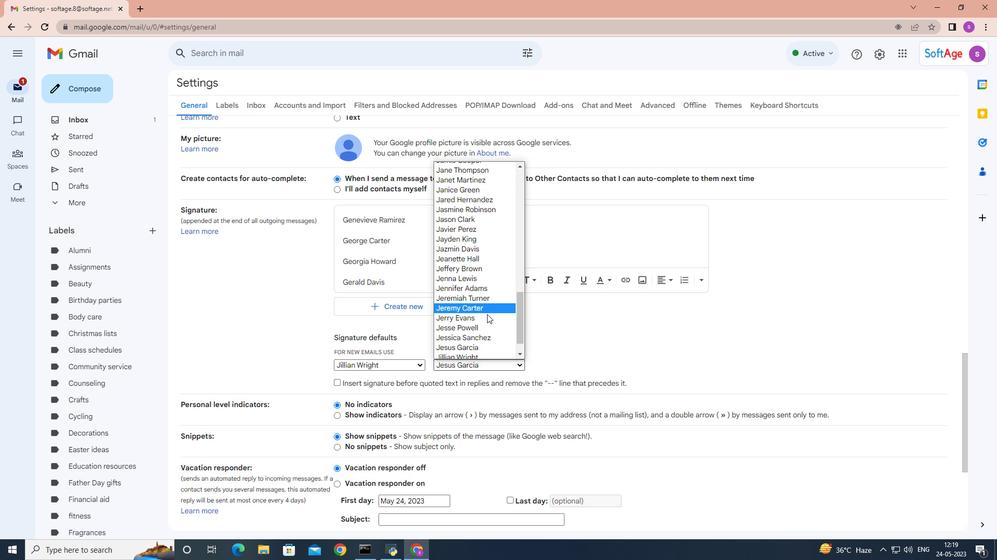 
Action: Mouse moved to (488, 334)
Screenshot: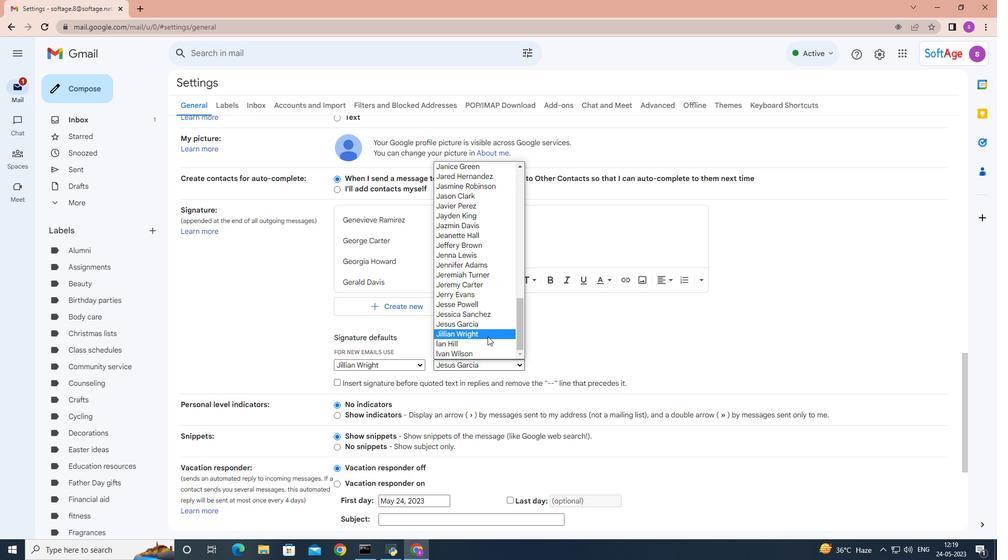 
Action: Mouse pressed left at (488, 334)
Screenshot: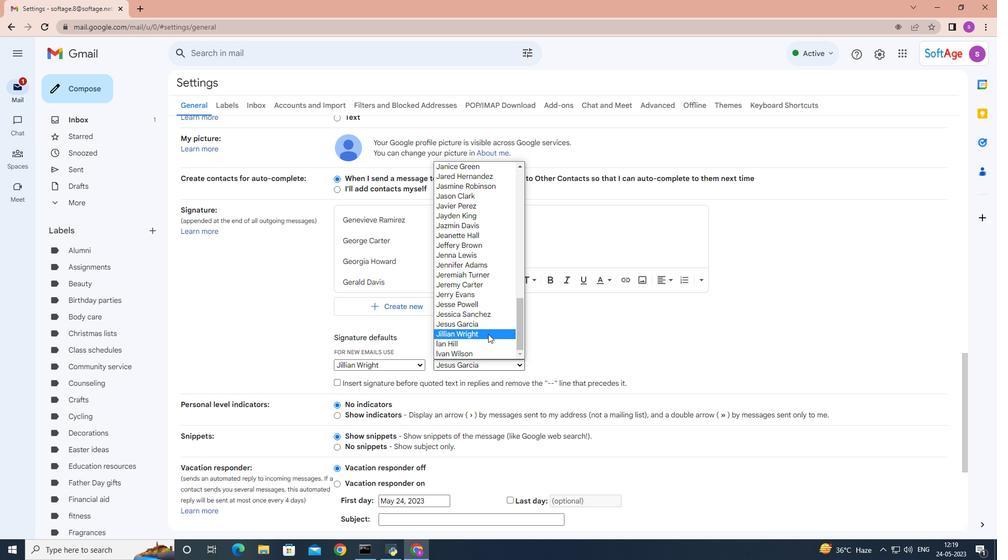 
Action: Mouse moved to (545, 330)
Screenshot: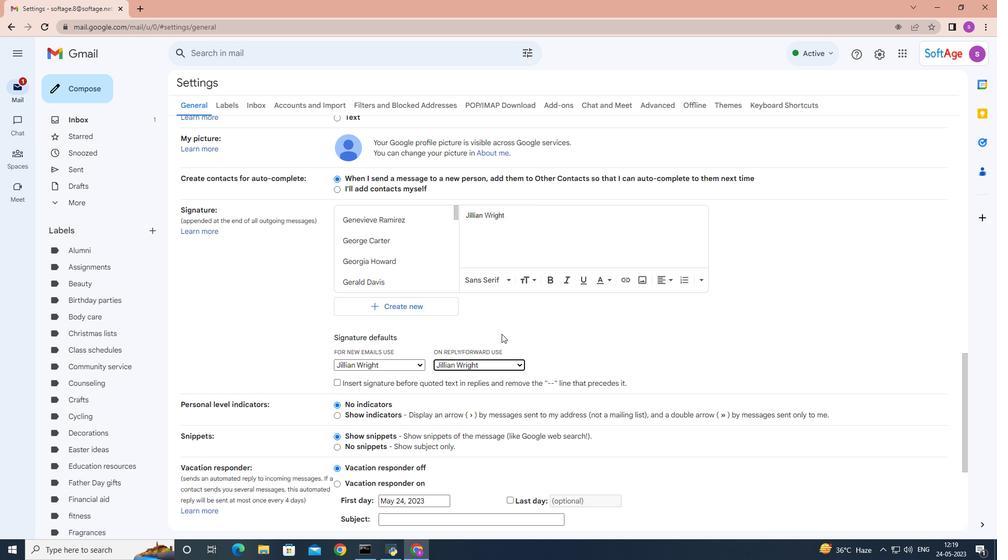 
Action: Mouse scrolled (545, 330) with delta (0, 0)
Screenshot: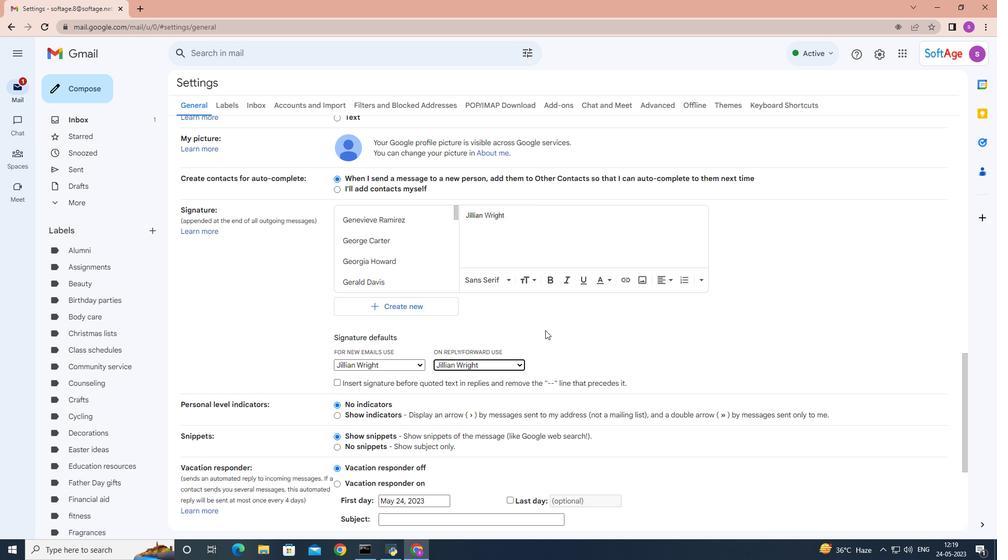 
Action: Mouse scrolled (545, 330) with delta (0, 0)
Screenshot: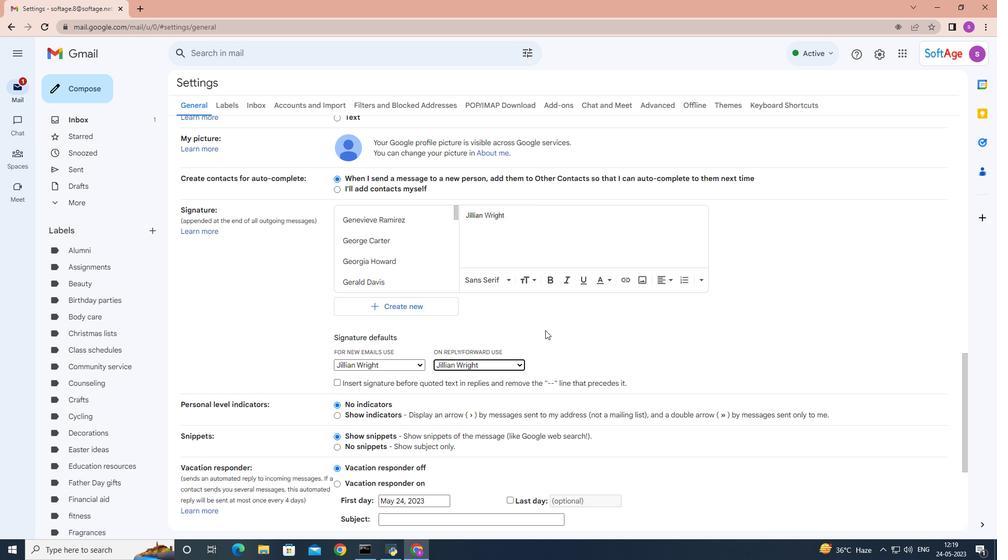 
Action: Mouse scrolled (545, 330) with delta (0, 0)
Screenshot: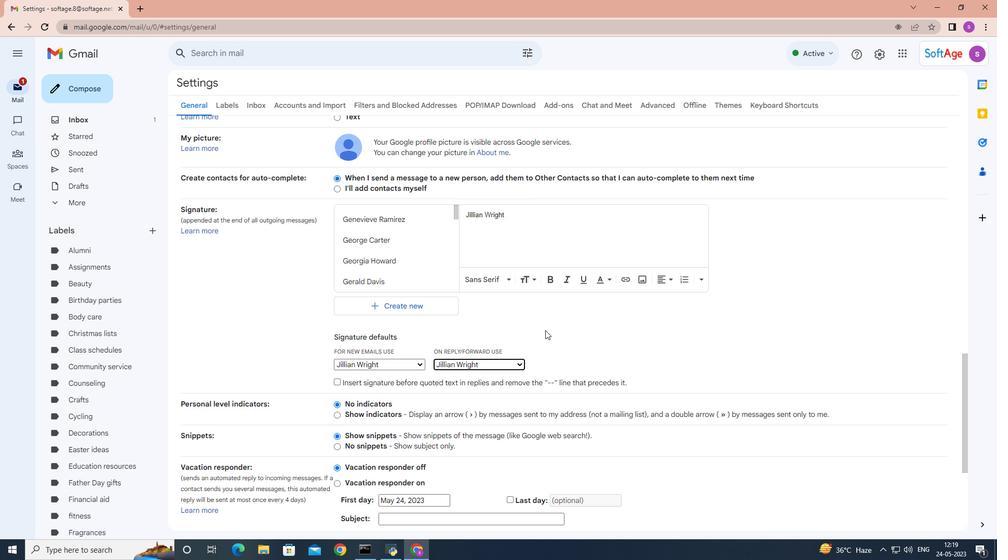 
Action: Mouse scrolled (545, 330) with delta (0, 0)
Screenshot: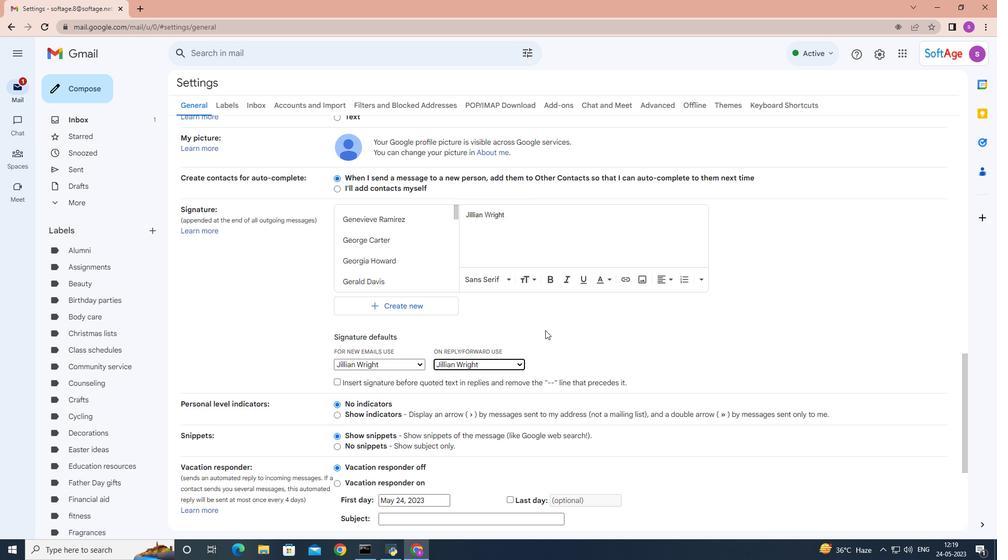 
Action: Mouse scrolled (545, 330) with delta (0, 0)
Screenshot: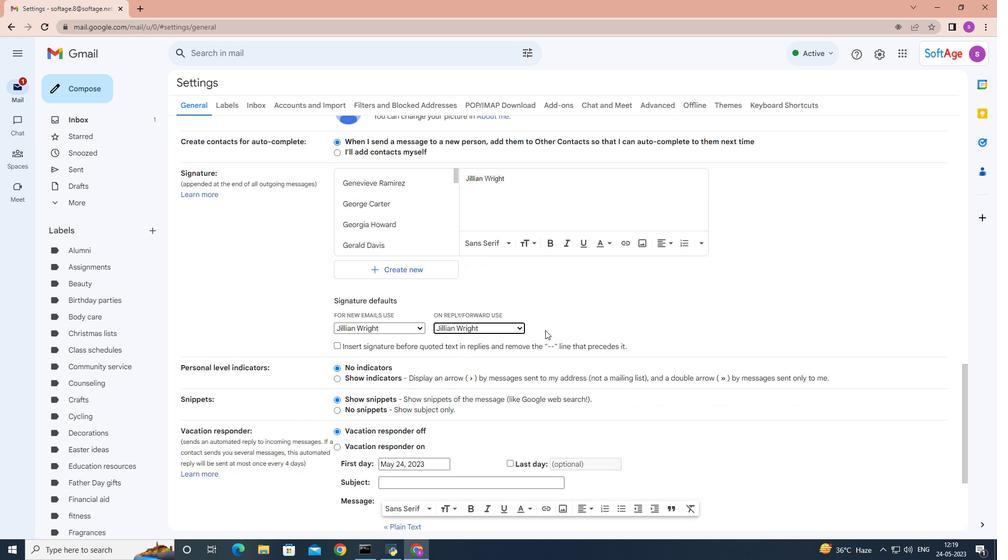 
Action: Mouse moved to (538, 322)
Screenshot: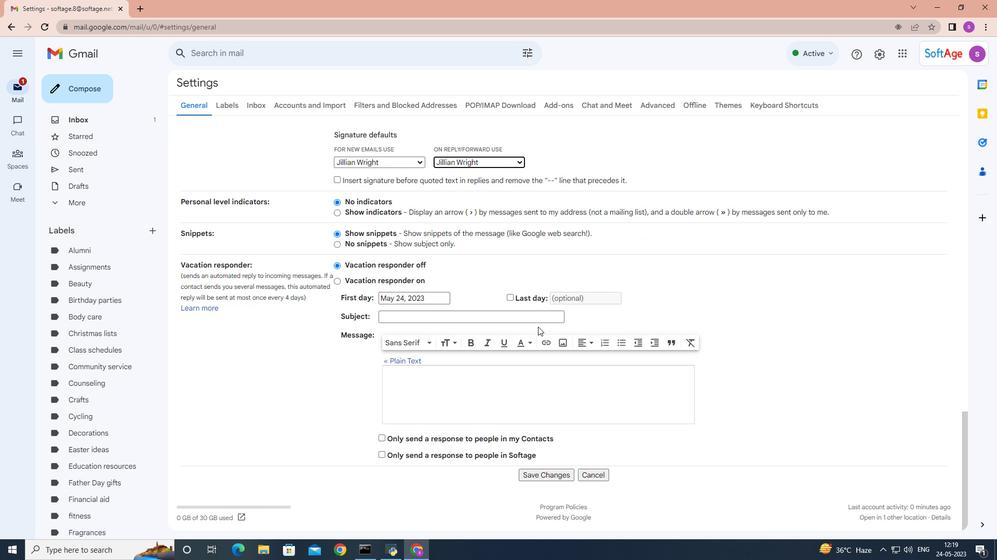 
Action: Mouse scrolled (538, 321) with delta (0, 0)
Screenshot: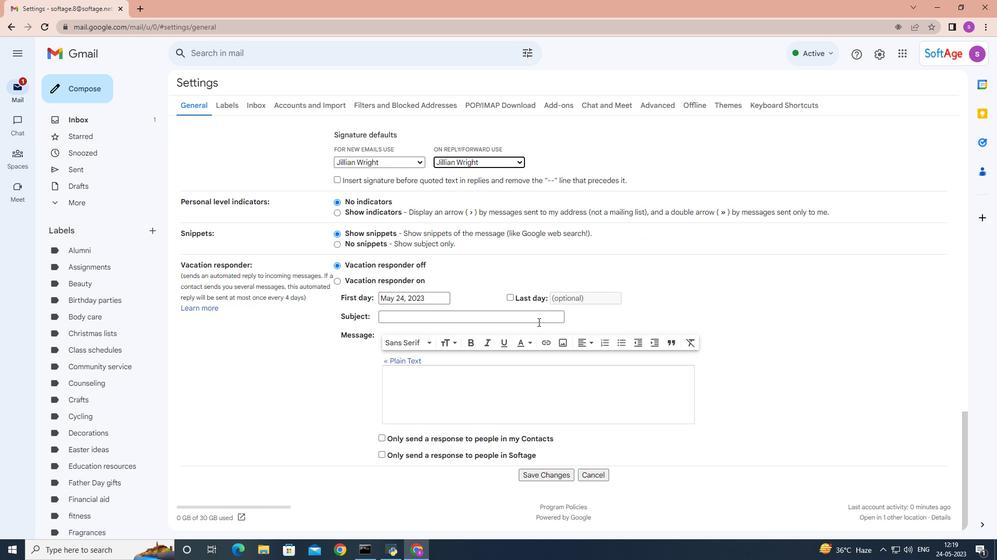
Action: Mouse scrolled (538, 321) with delta (0, 0)
Screenshot: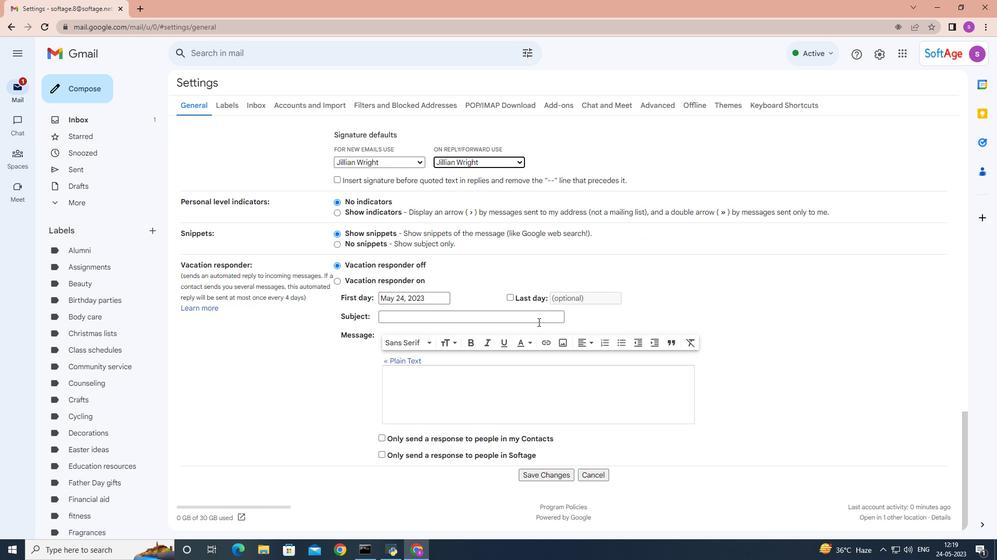 
Action: Mouse moved to (533, 477)
Screenshot: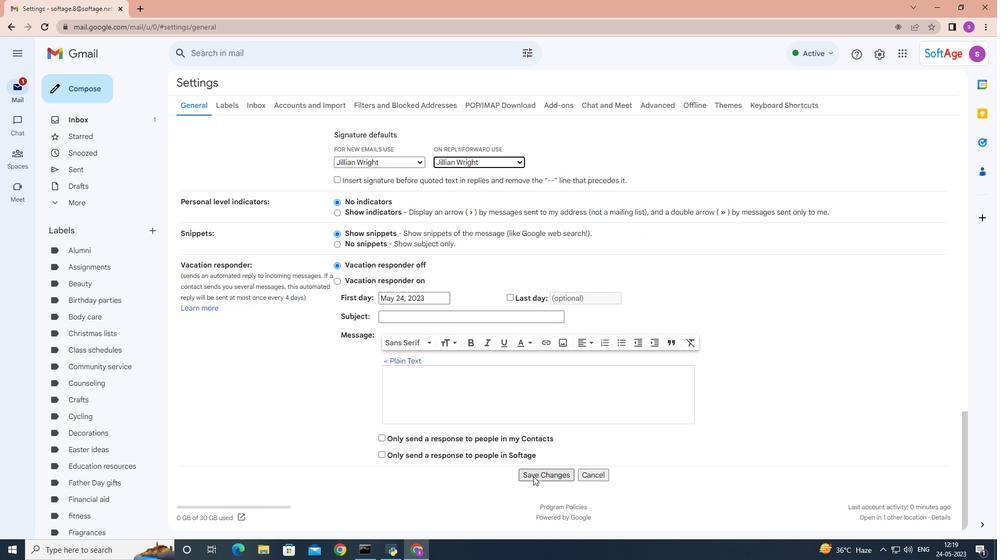 
Action: Mouse pressed left at (533, 477)
Screenshot: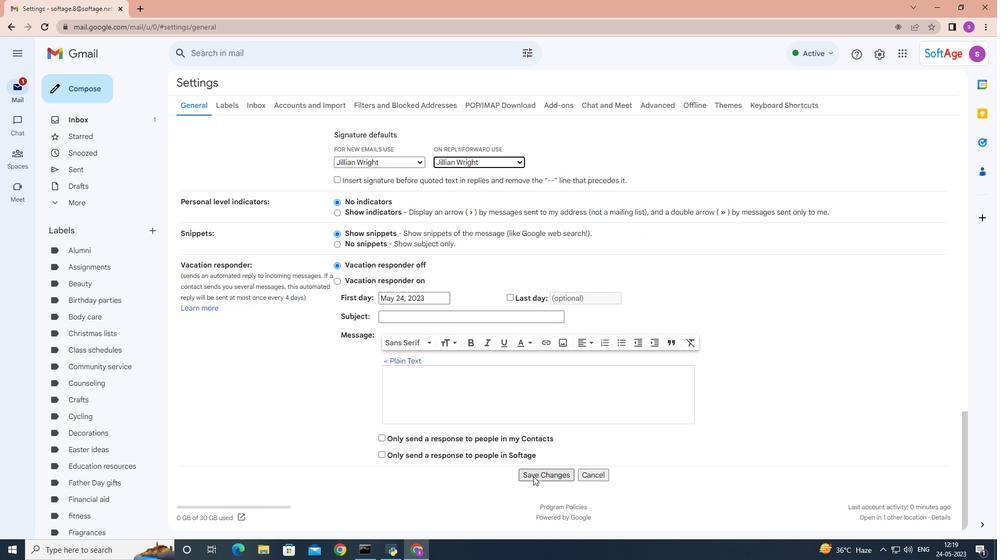 
Action: Mouse moved to (81, 88)
Screenshot: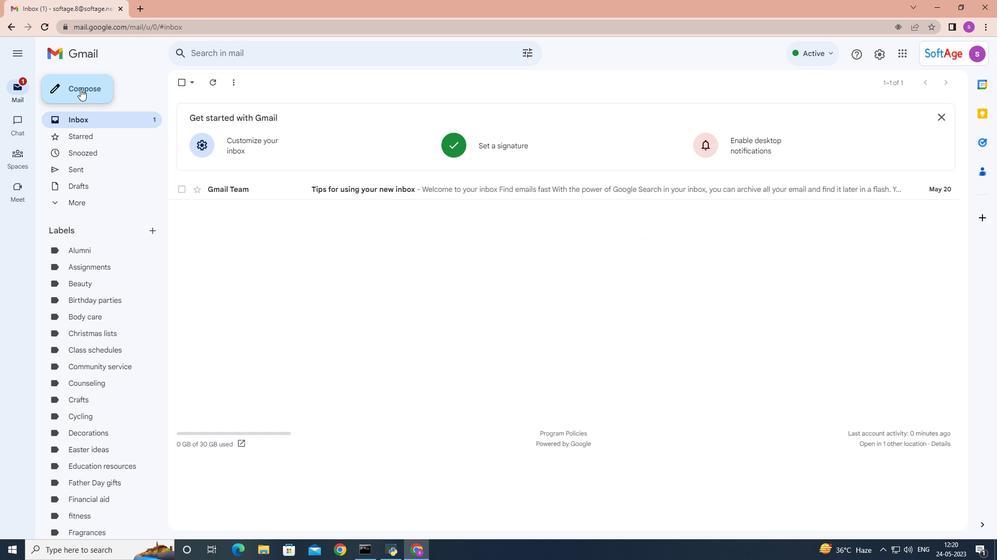 
Action: Mouse pressed left at (81, 88)
Screenshot: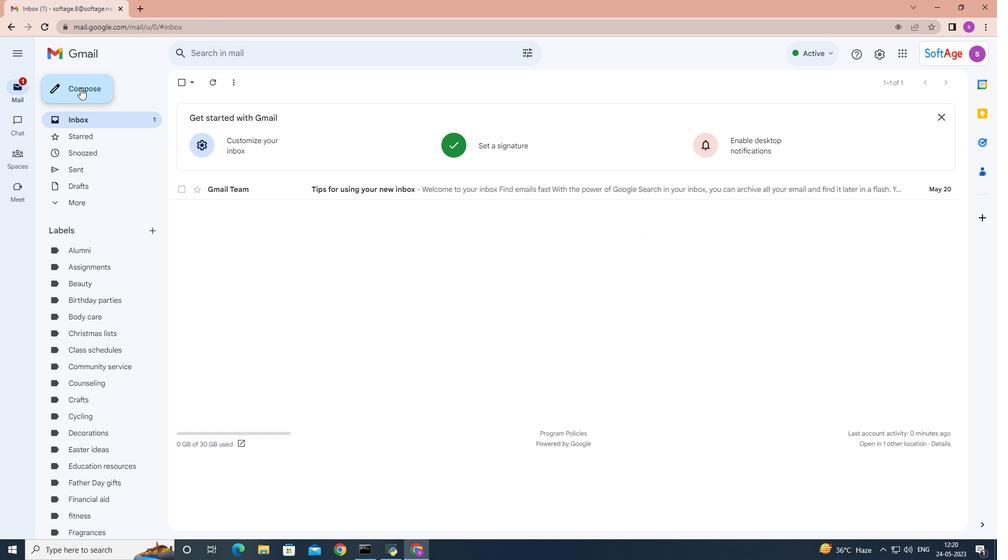 
Action: Mouse moved to (661, 274)
Screenshot: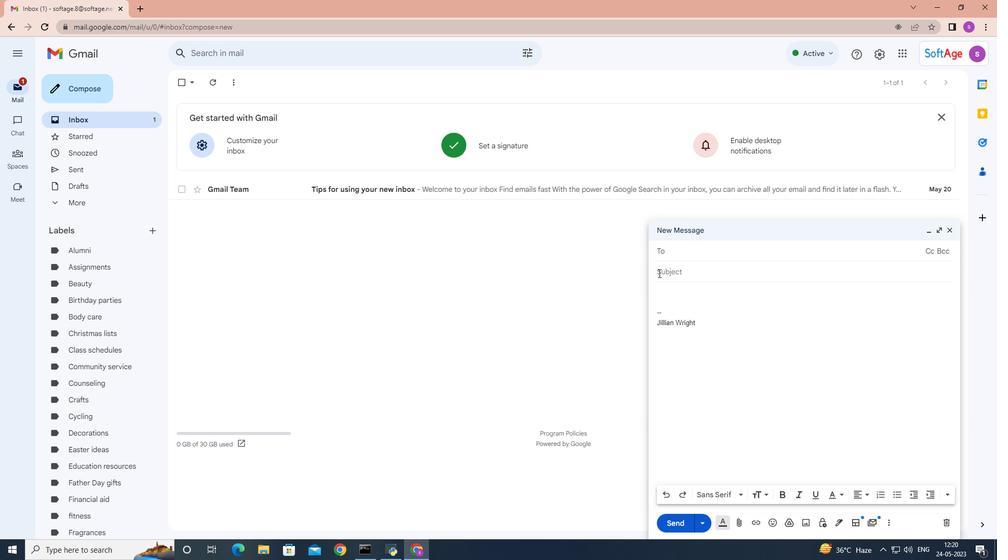 
Action: Mouse pressed left at (661, 274)
Screenshot: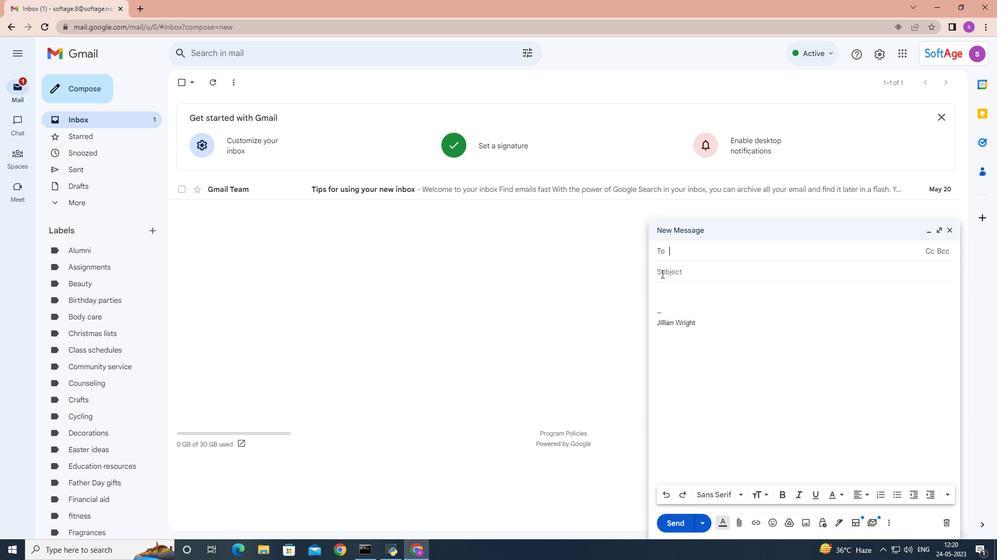 
Action: Key pressed <Key.shift>Request<Key.space>for<Key.space>a<Key.space>quote<Key.space>an<Key.backspace><Key.backspace>
Screenshot: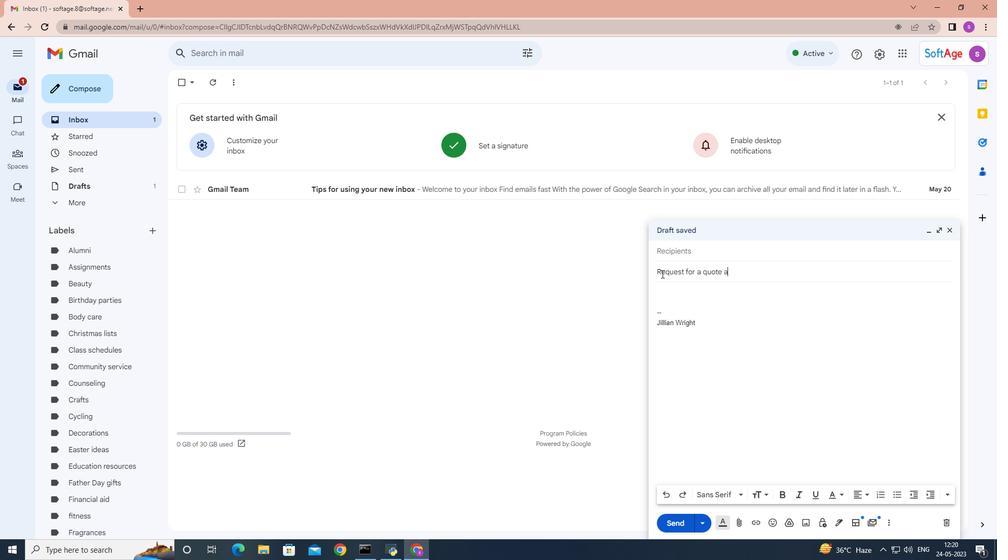 
Action: Mouse moved to (663, 294)
Screenshot: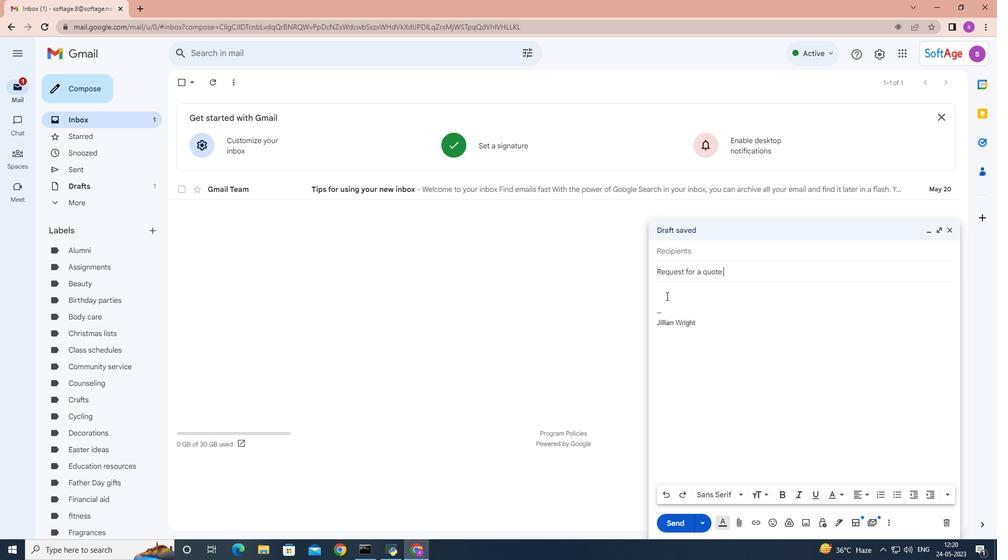 
Action: Mouse pressed left at (663, 294)
Screenshot: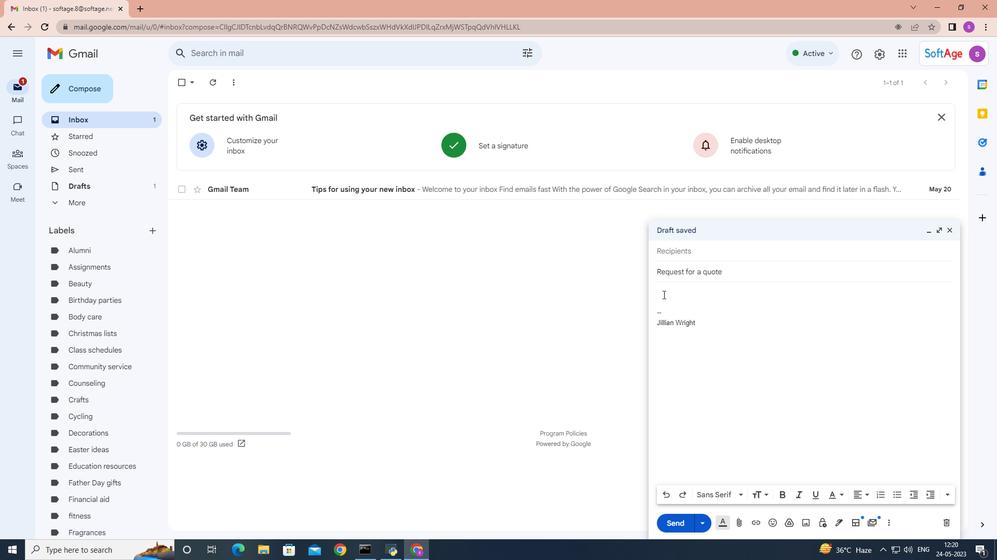 
Action: Key pressed <Key.shift>I<Key.space>would<Key.space>appreciate<Key.space>o<Key.backspace>it<Key.space>if<Key.space>you<Key.space>could<Key.space>send<Key.space>me<Key.space>the<Key.space>updated<Key.space>customer<Key.space>datebase.
Screenshot: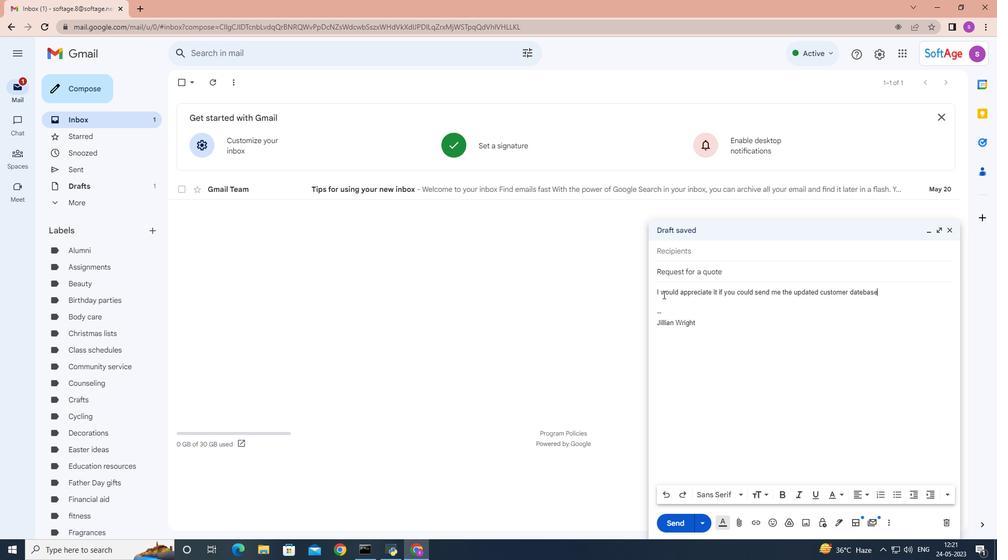 
Action: Mouse moved to (711, 255)
Screenshot: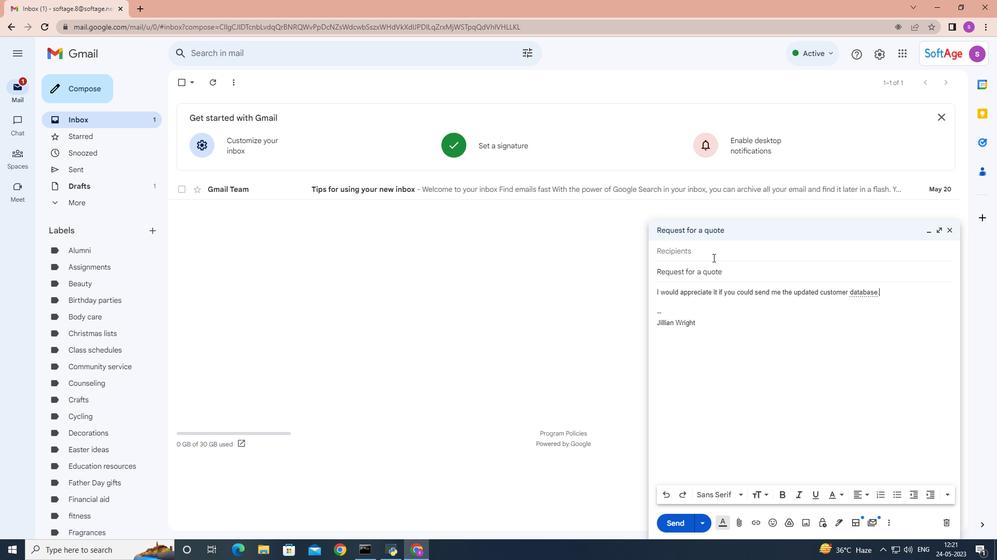 
Action: Mouse pressed left at (711, 255)
Screenshot: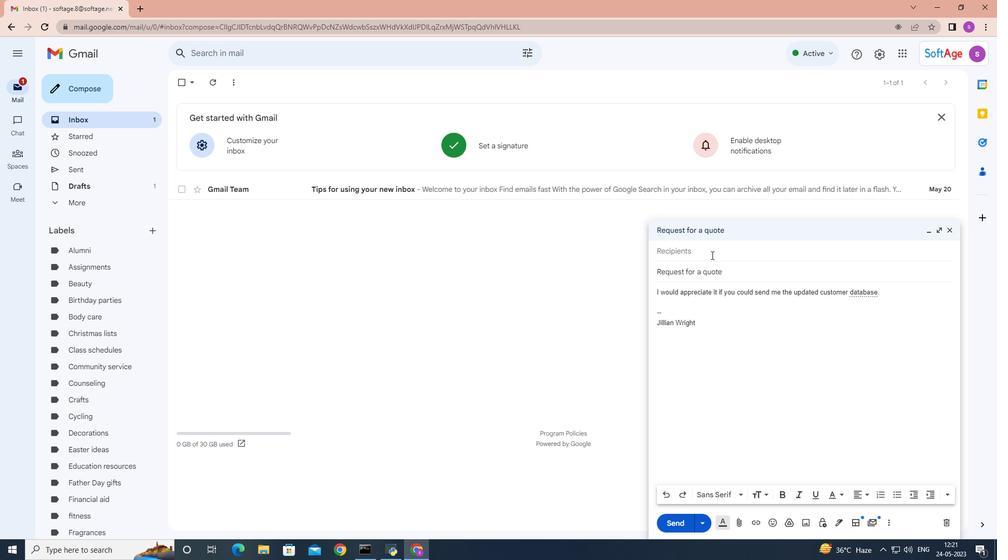 
Action: Key pressed <Key.shift>Softage.10
Screenshot: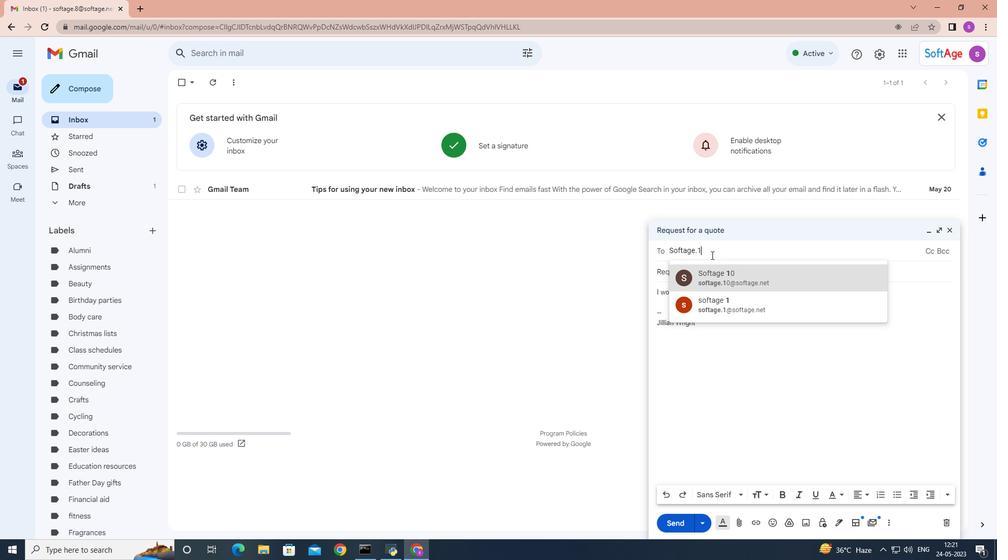 
Action: Mouse moved to (734, 279)
Screenshot: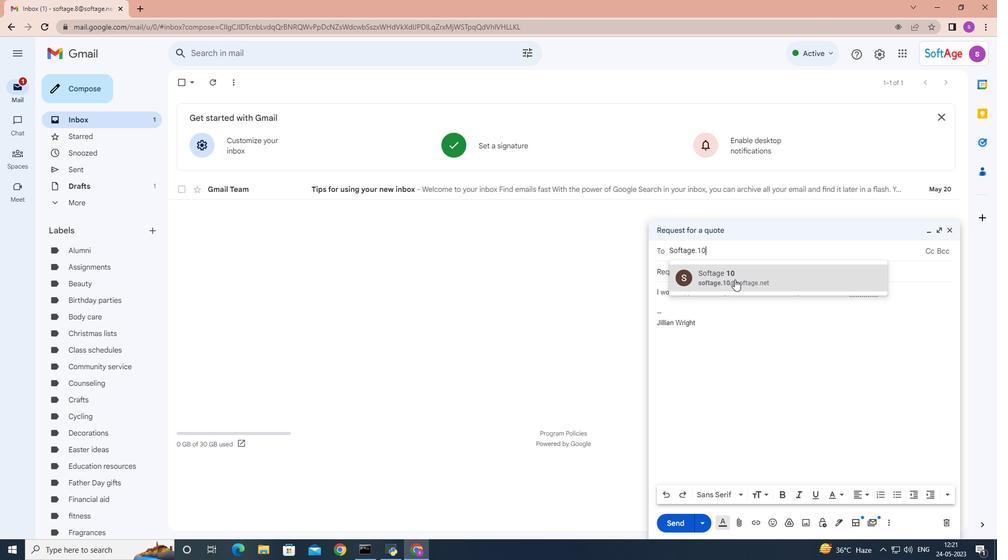 
Action: Mouse pressed left at (734, 279)
Screenshot: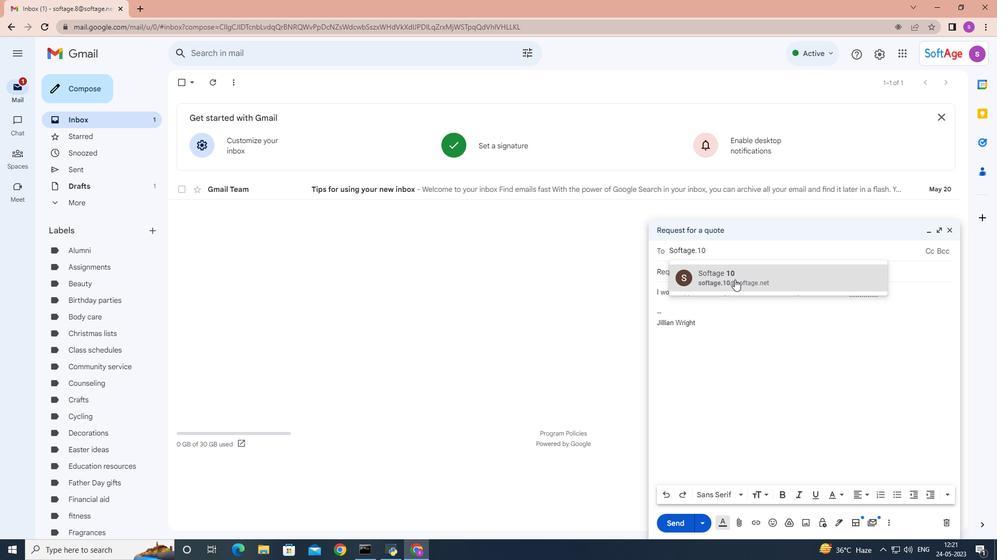 
Action: Mouse moved to (882, 302)
Screenshot: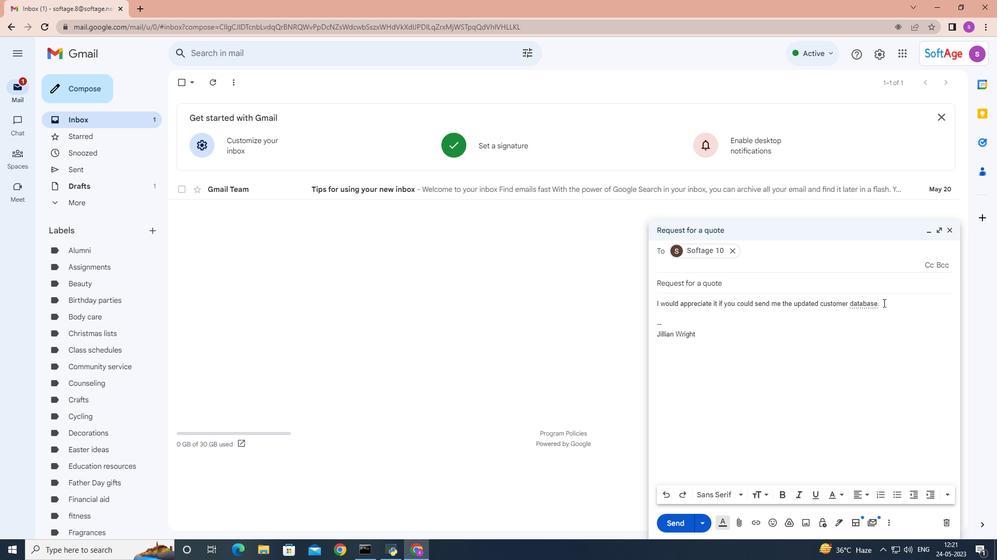 
Action: Mouse pressed left at (882, 302)
Screenshot: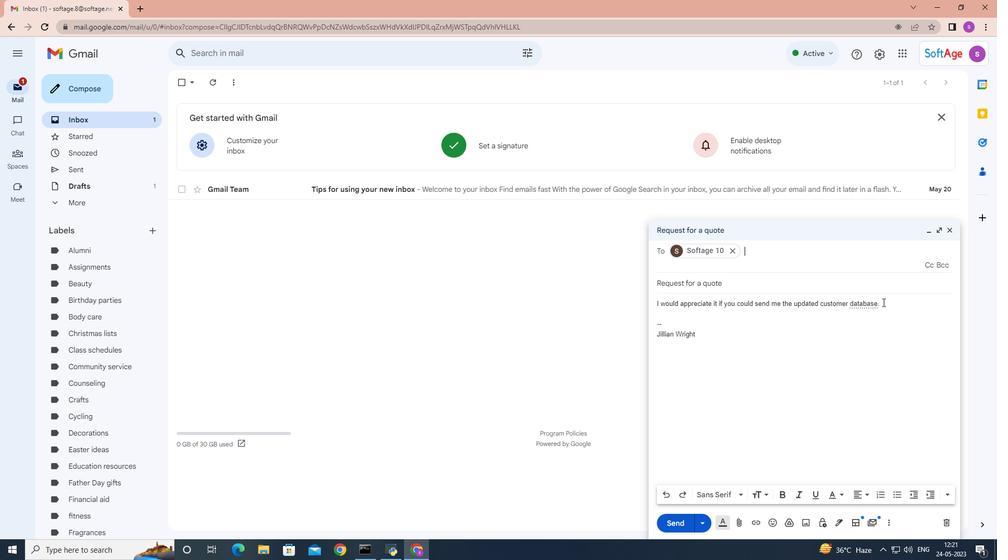 
Action: Mouse moved to (883, 292)
Screenshot: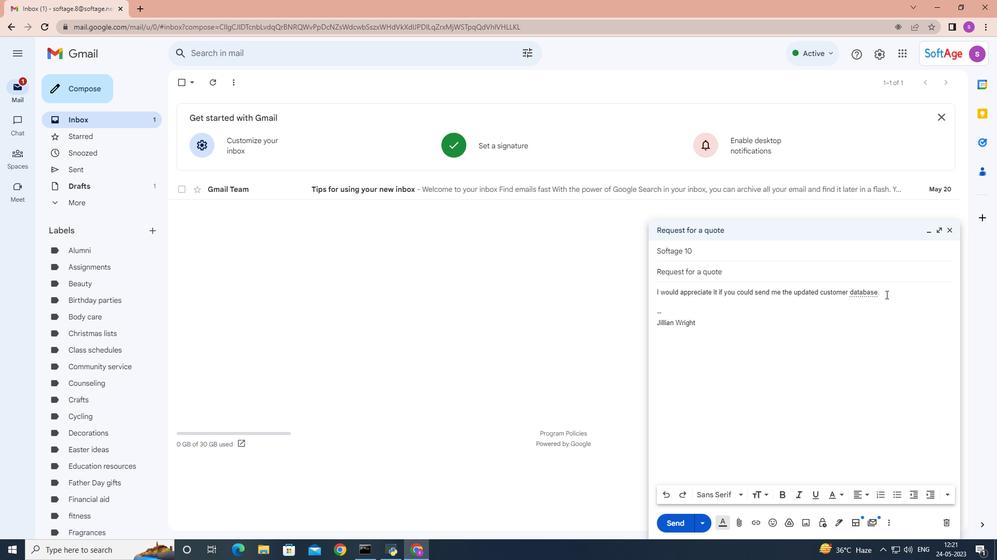 
Action: Mouse pressed left at (883, 292)
Screenshot: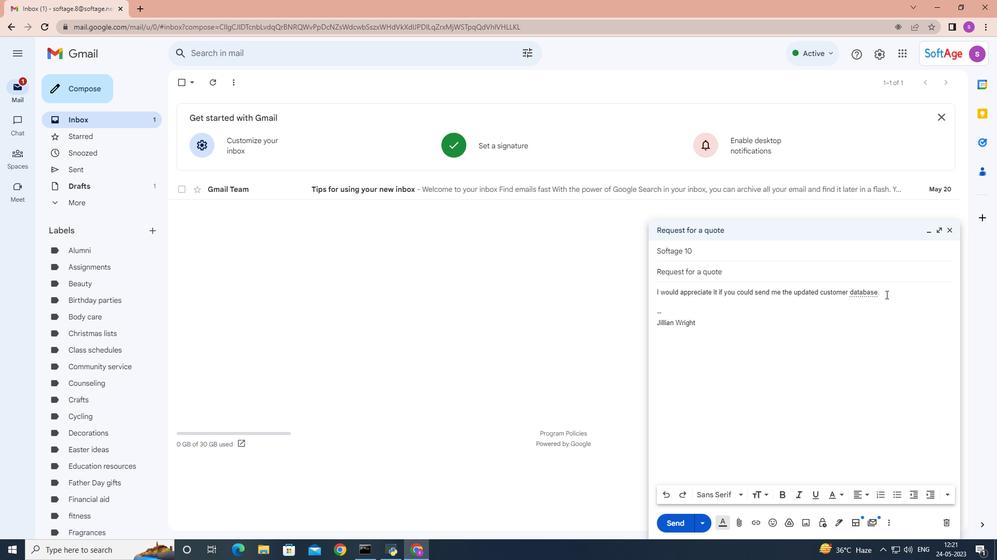 
Action: Mouse moved to (899, 494)
Screenshot: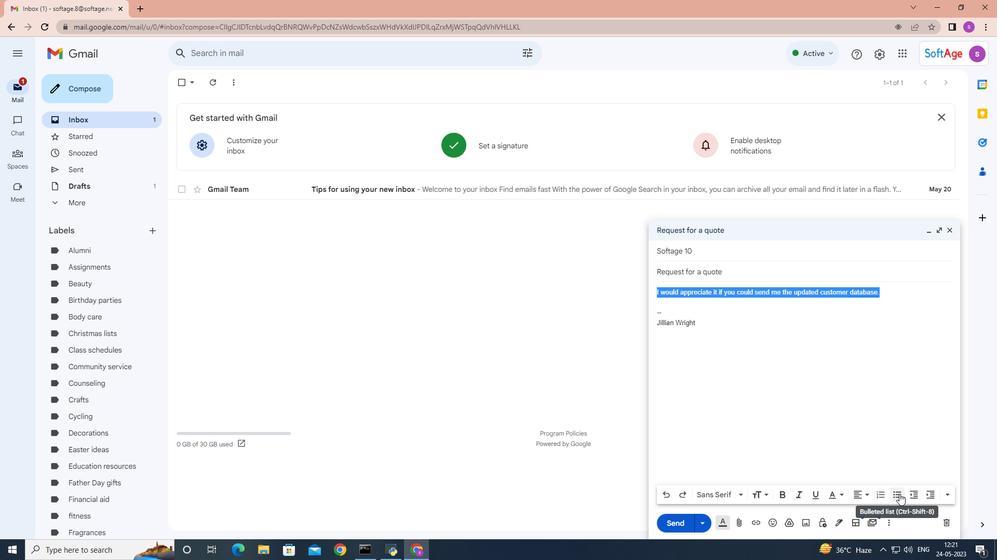 
Action: Mouse pressed left at (899, 494)
Screenshot: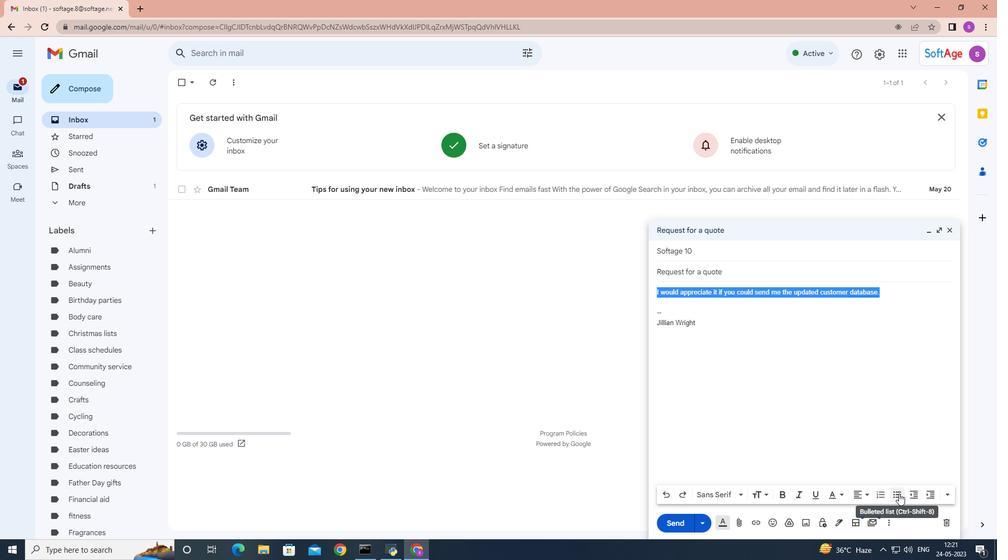 
Action: Mouse moved to (742, 496)
Screenshot: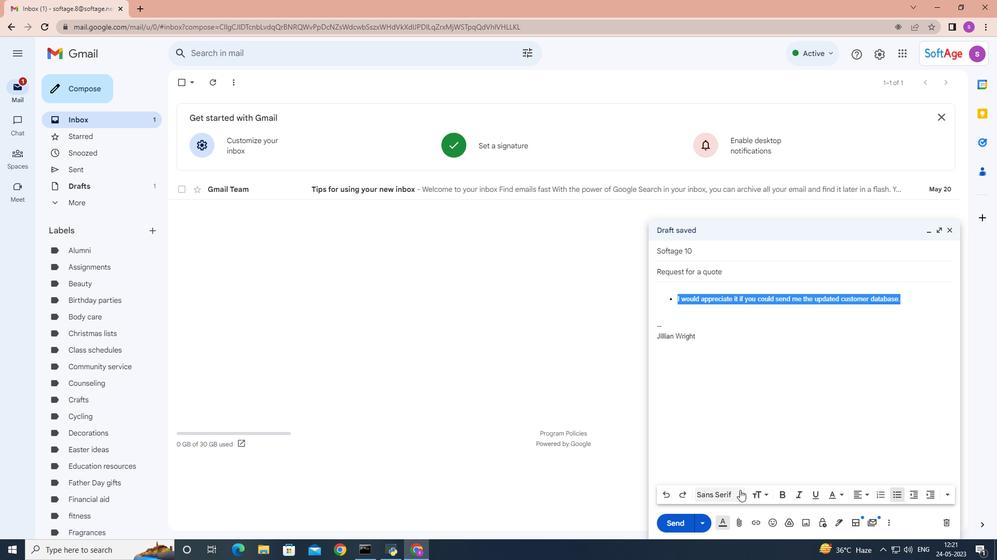 
Action: Mouse pressed left at (742, 496)
Screenshot: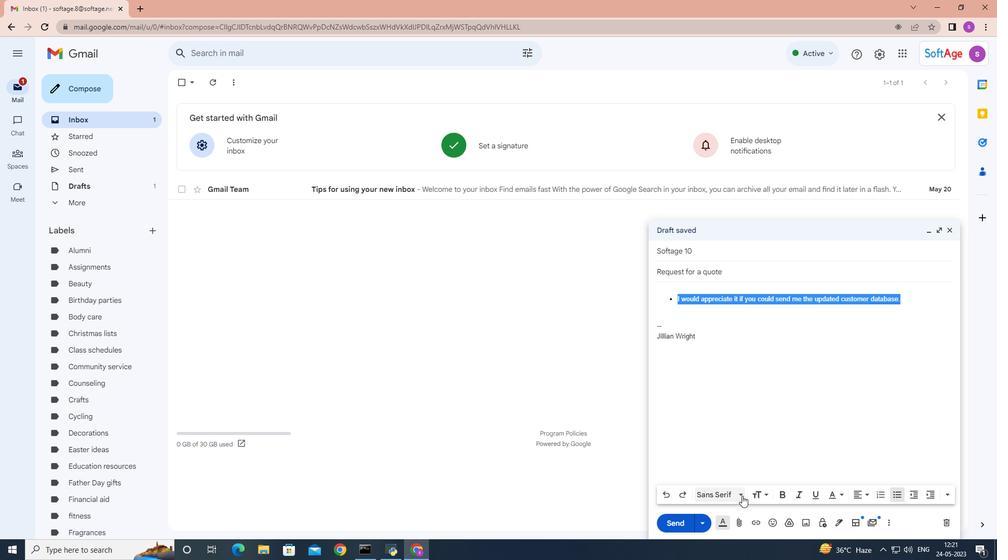 
Action: Mouse moved to (744, 362)
Screenshot: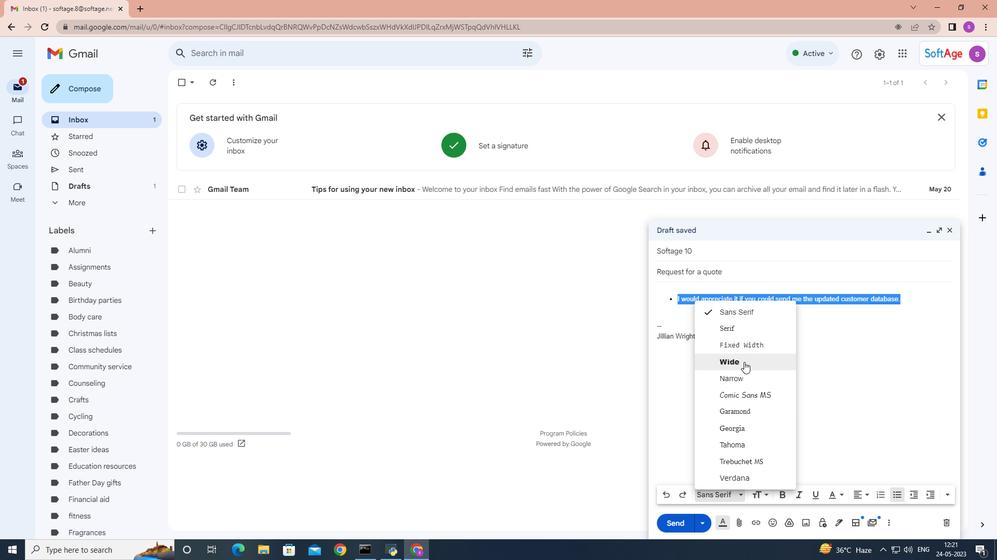 
Action: Mouse pressed left at (744, 362)
Screenshot: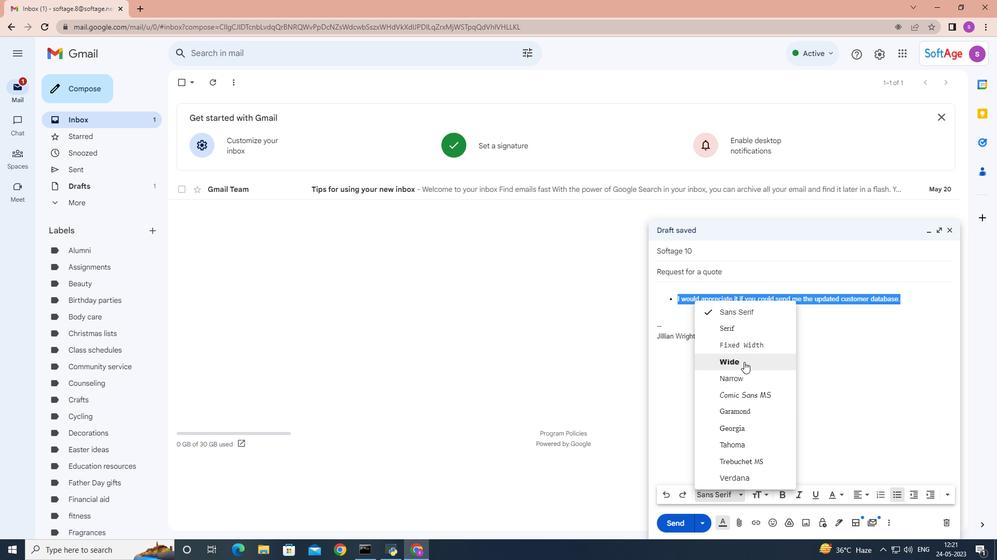 
Action: Mouse moved to (948, 497)
Screenshot: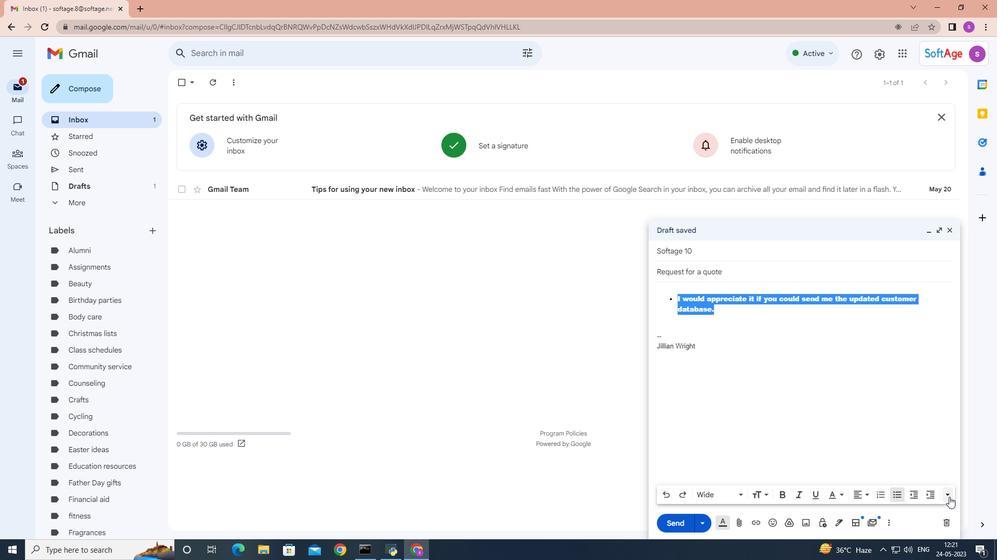 
Action: Mouse pressed left at (948, 497)
Screenshot: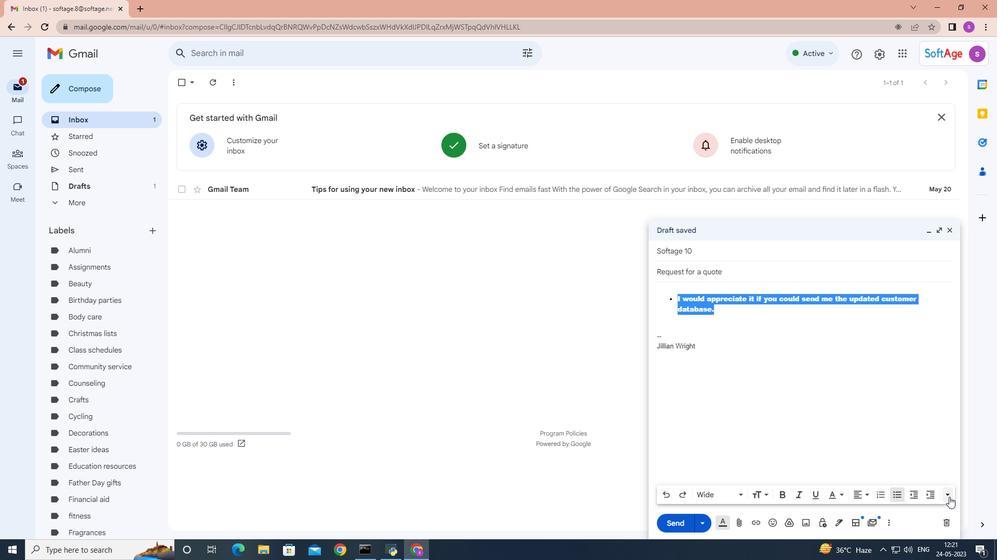 
Action: Mouse moved to (953, 465)
Screenshot: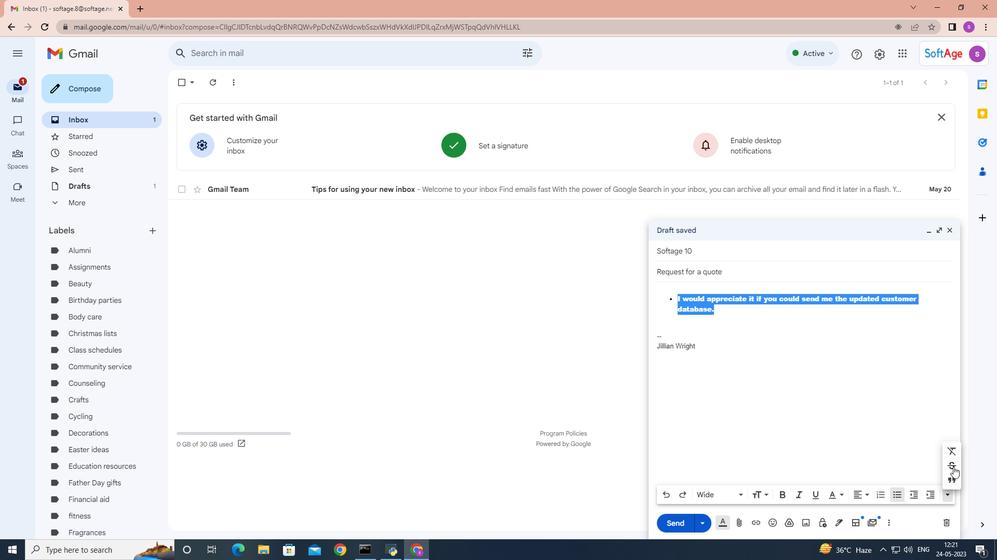 
Action: Mouse pressed left at (953, 465)
Screenshot: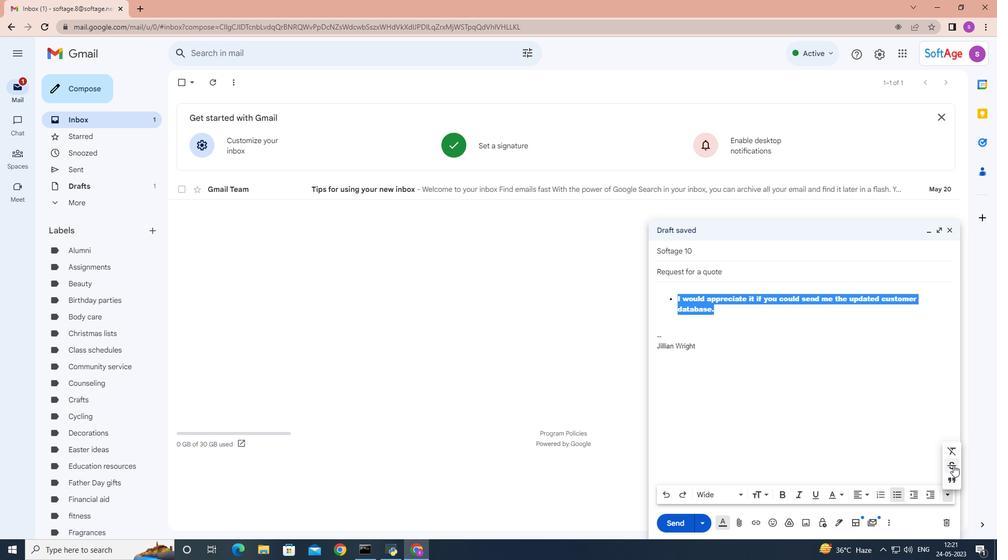 
Action: Mouse moved to (898, 493)
Screenshot: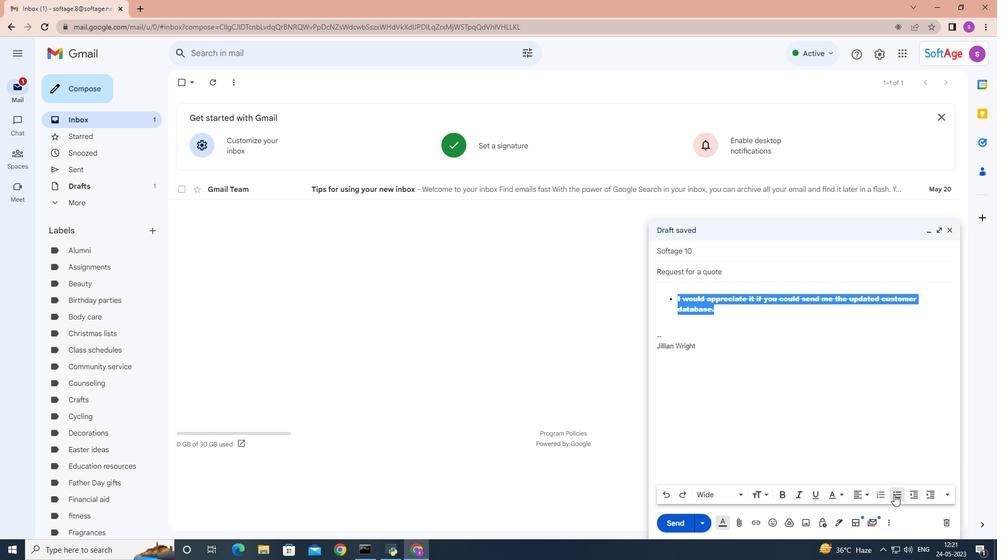 
Action: Mouse pressed left at (898, 493)
Screenshot: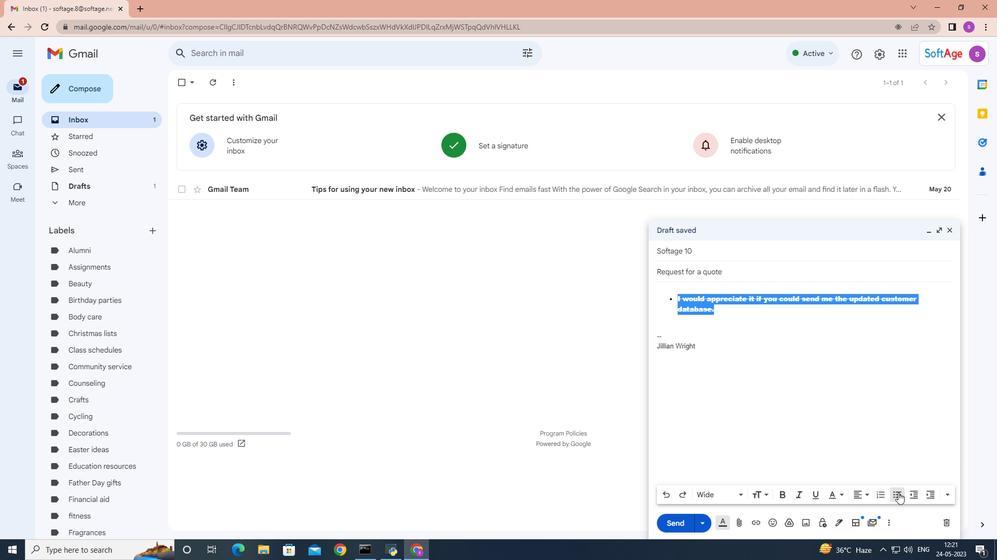 
Action: Mouse moved to (743, 497)
Screenshot: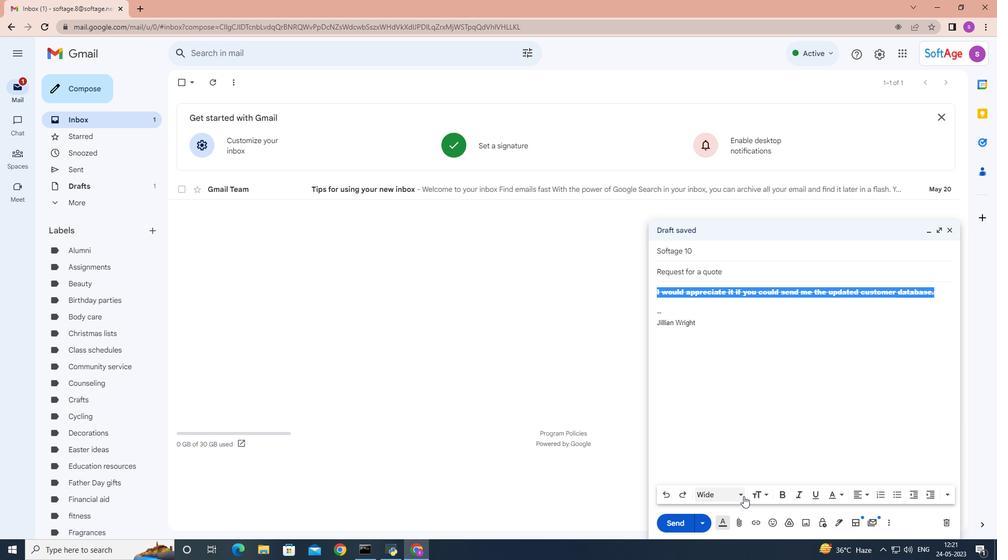 
Action: Mouse pressed left at (743, 497)
Screenshot: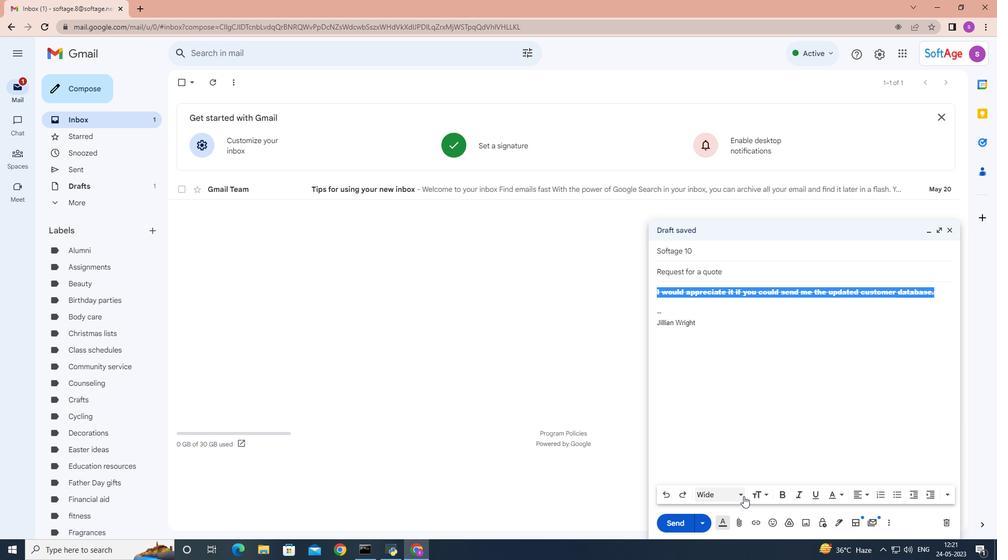 
Action: Mouse moved to (756, 311)
Screenshot: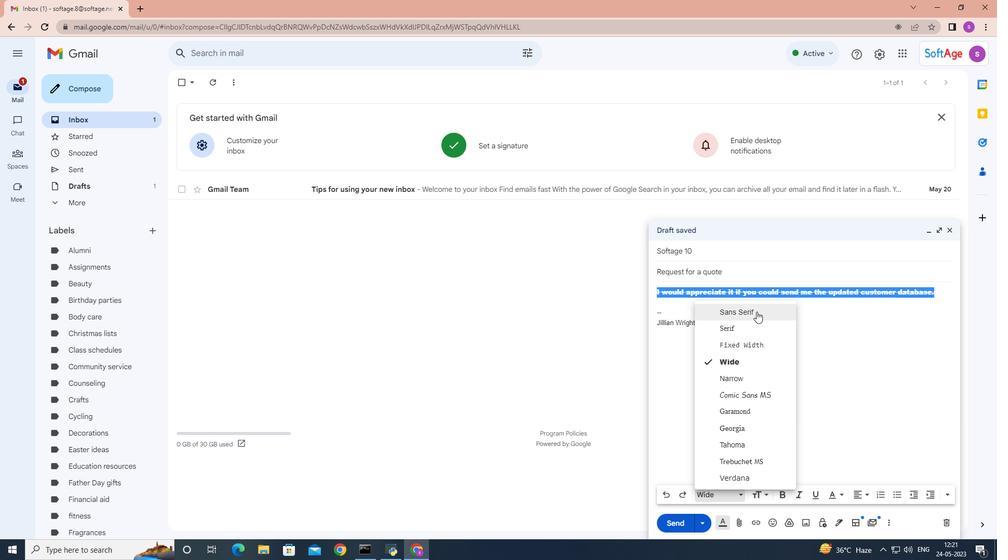 
Action: Mouse pressed left at (756, 311)
Screenshot: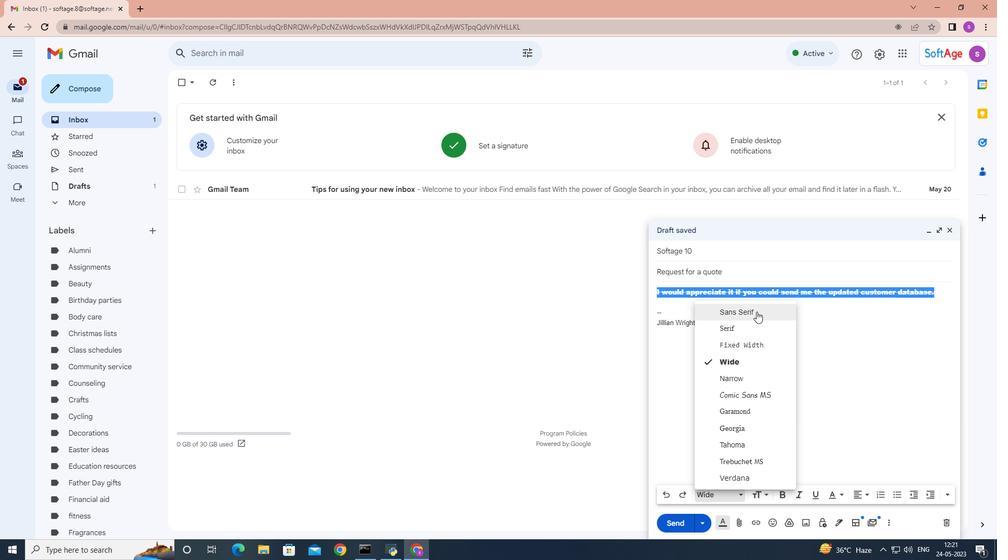 
Action: Mouse moved to (949, 494)
Screenshot: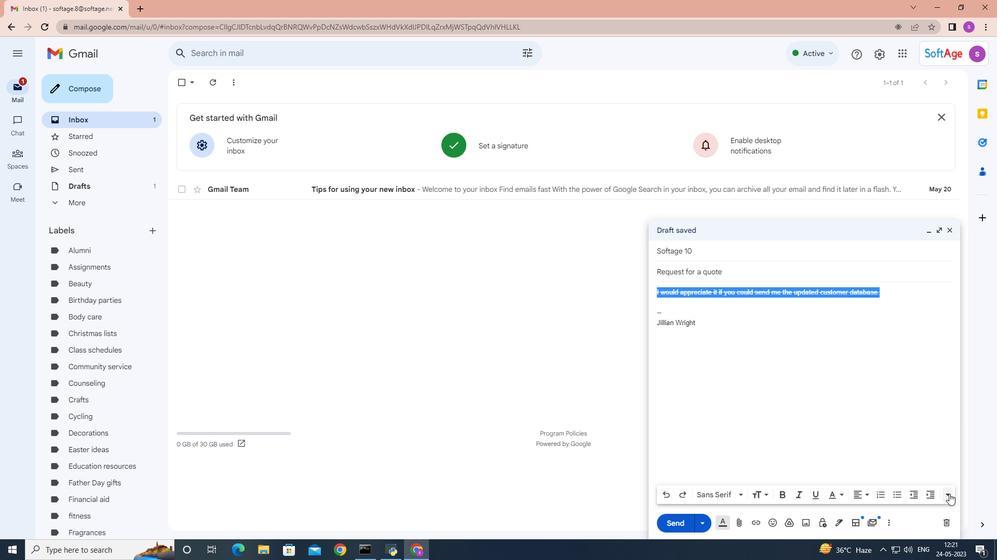 
Action: Mouse pressed left at (949, 494)
Screenshot: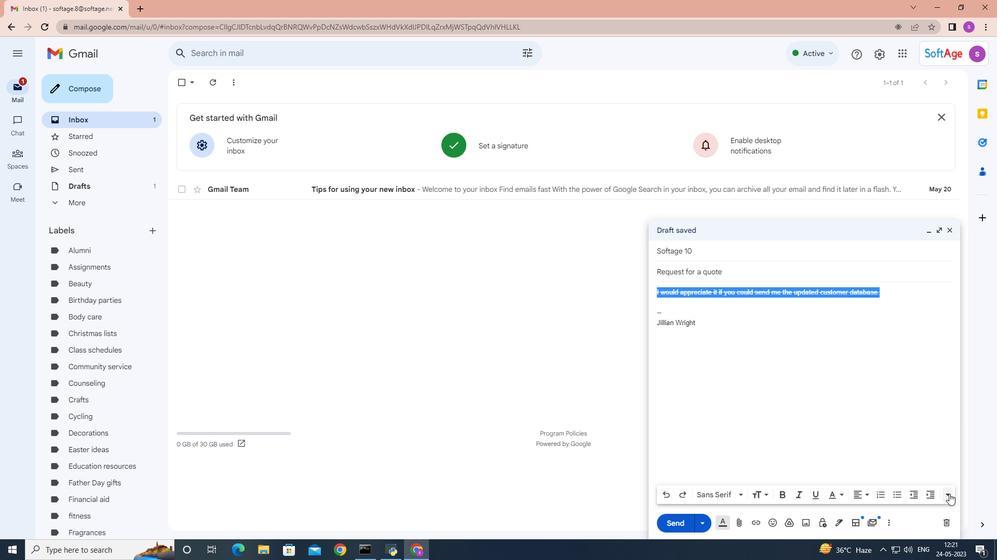 
Action: Mouse moved to (954, 465)
Screenshot: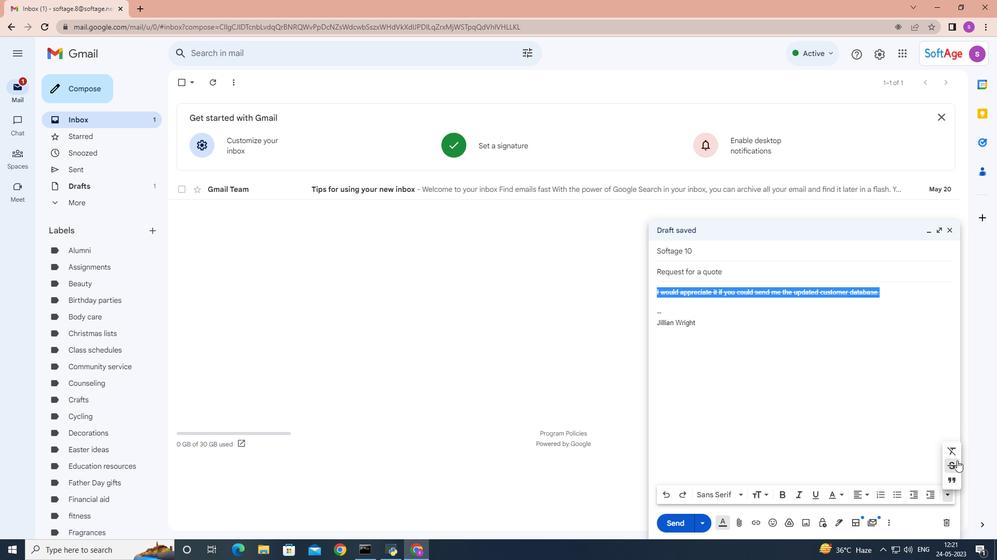 
Action: Mouse pressed left at (954, 465)
Screenshot: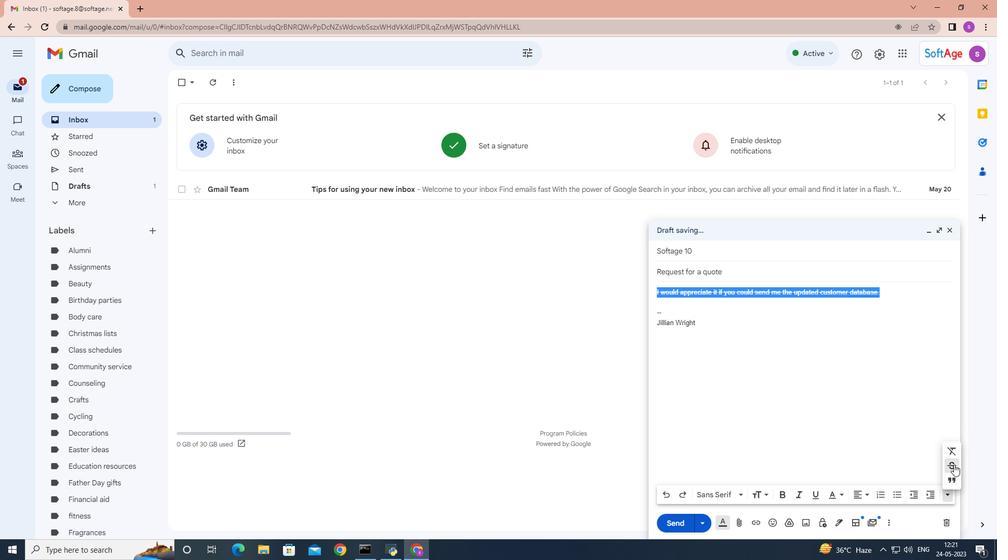 
Action: Mouse moved to (683, 524)
Screenshot: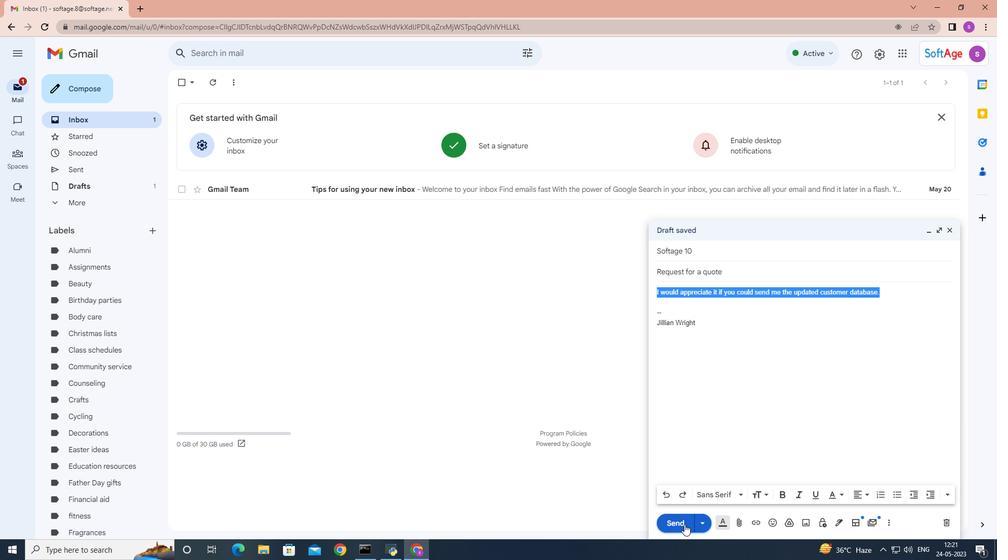 
Action: Mouse pressed left at (683, 524)
Screenshot: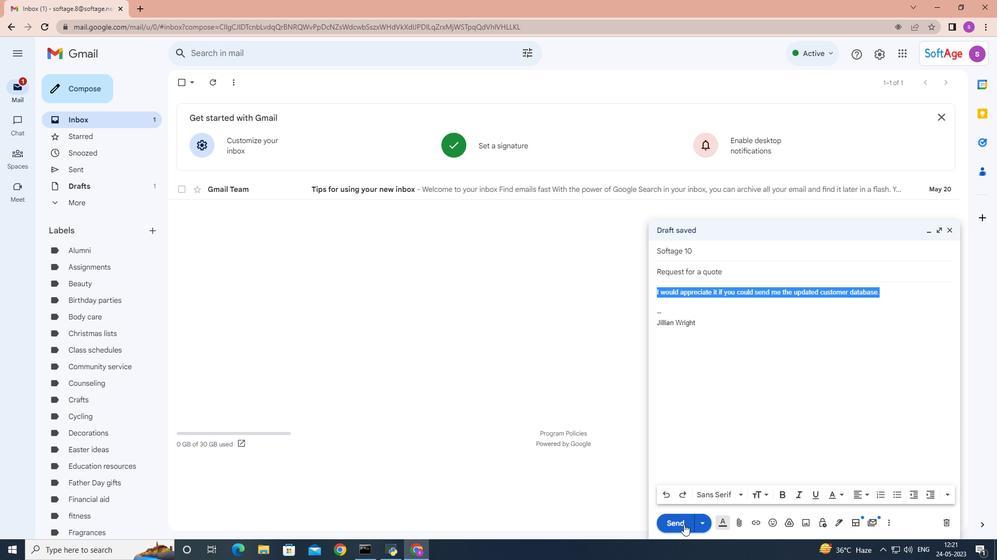 
Action: Mouse moved to (78, 168)
Screenshot: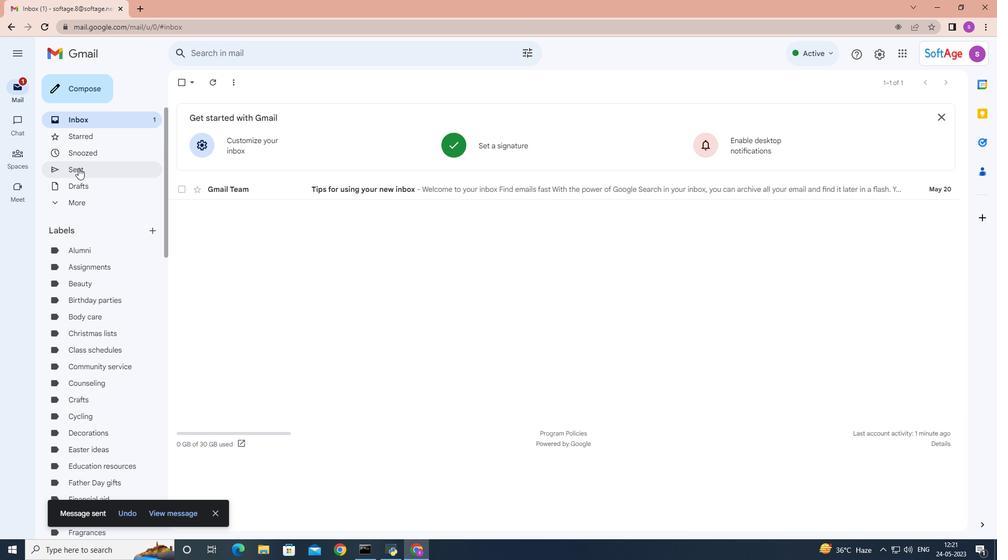 
Action: Mouse pressed left at (78, 168)
Screenshot: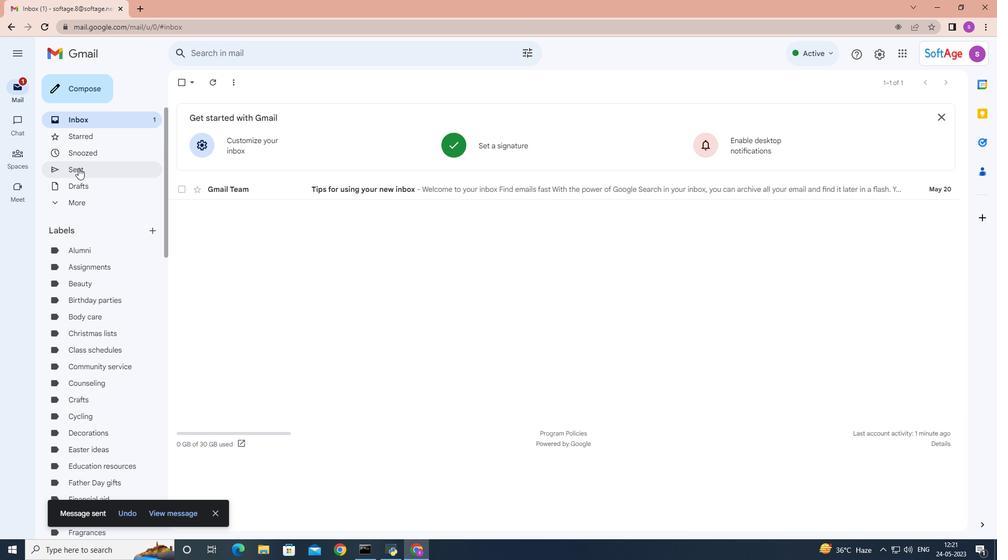 
Action: Mouse moved to (313, 132)
Screenshot: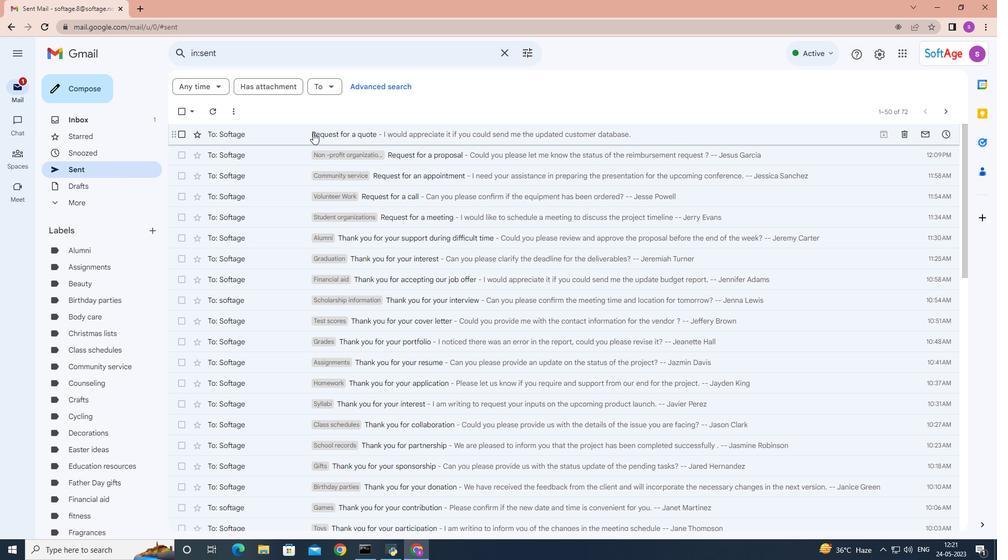 
Action: Mouse pressed right at (313, 132)
Screenshot: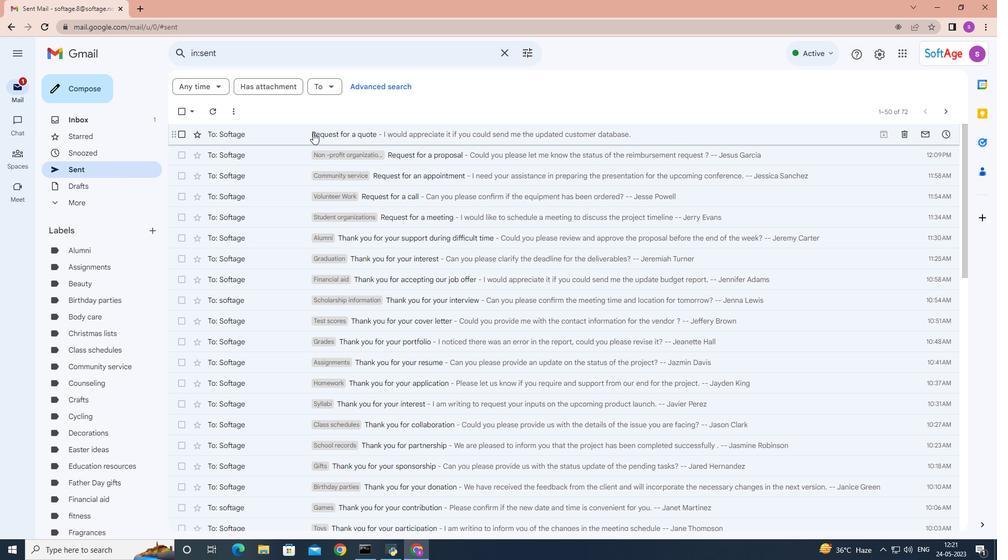 
Action: Mouse moved to (457, 335)
Screenshot: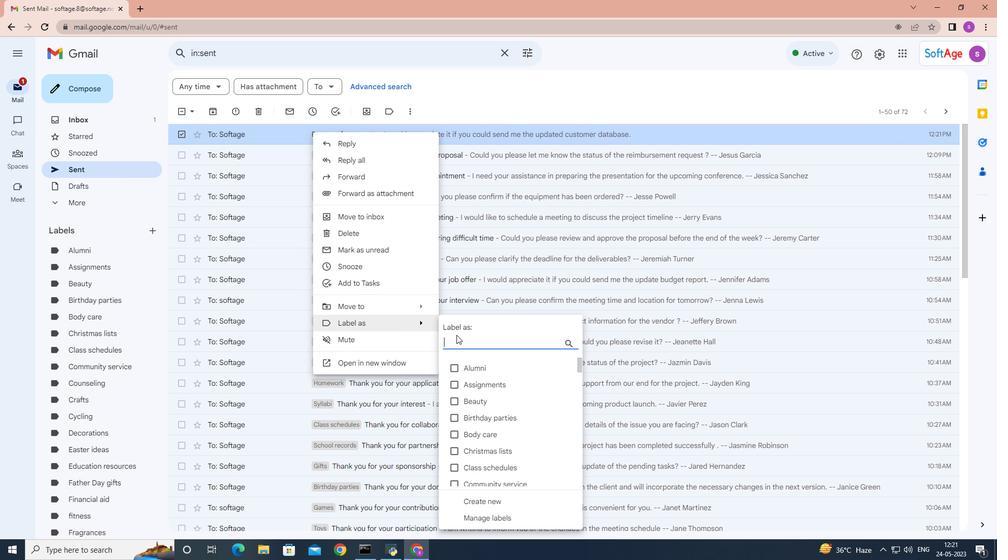 
Action: Key pressed <Key.shift>Charities
Screenshot: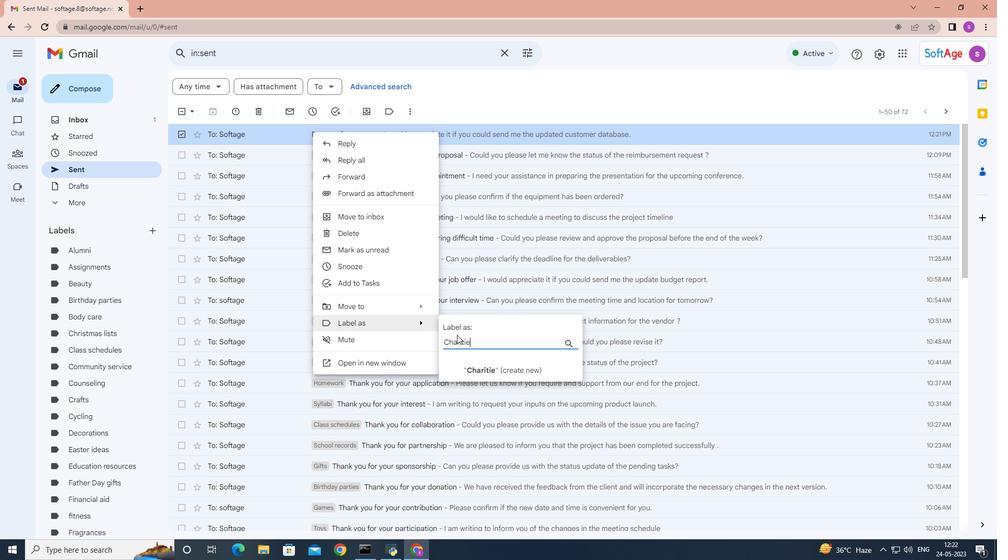 
Action: Mouse moved to (488, 371)
Screenshot: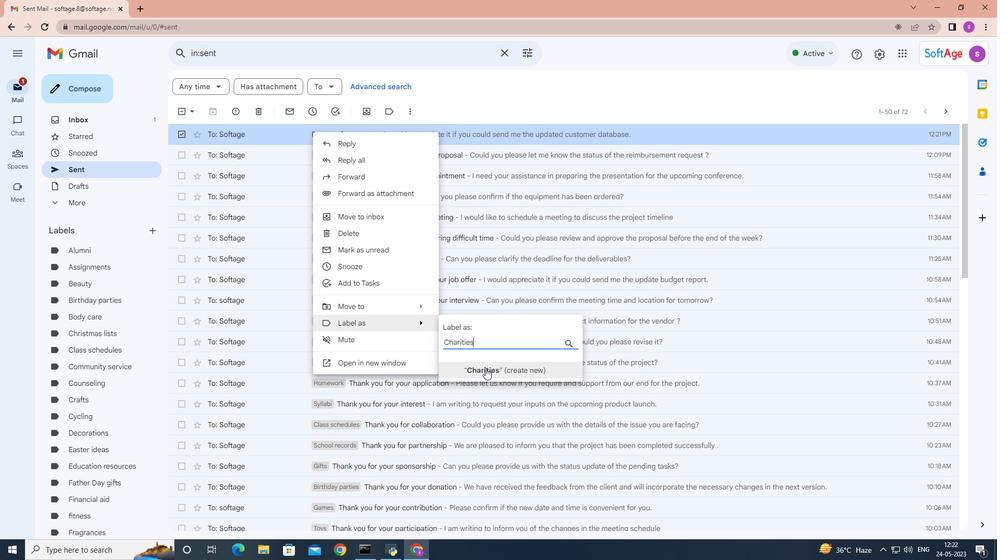 
Action: Mouse pressed left at (488, 371)
Screenshot: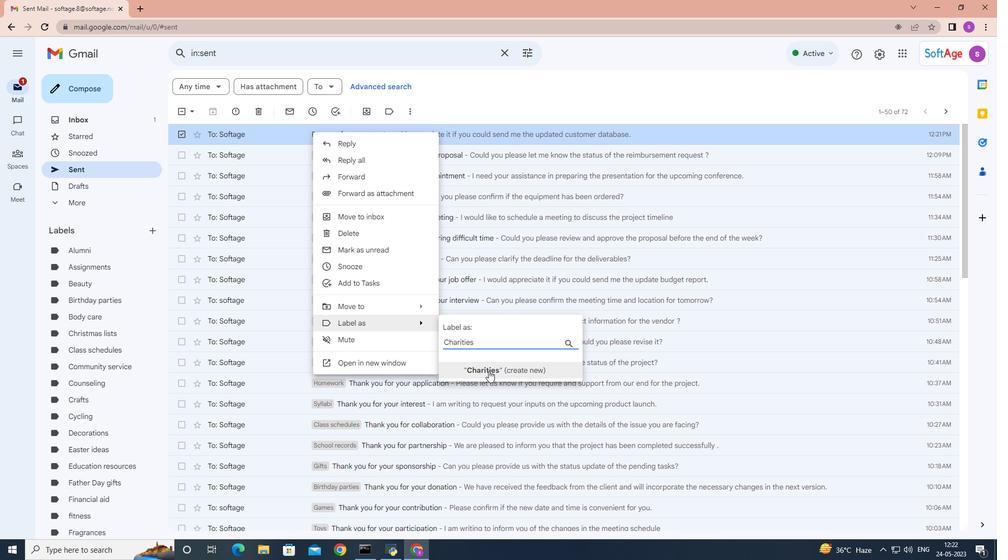 
Action: Mouse moved to (582, 332)
Screenshot: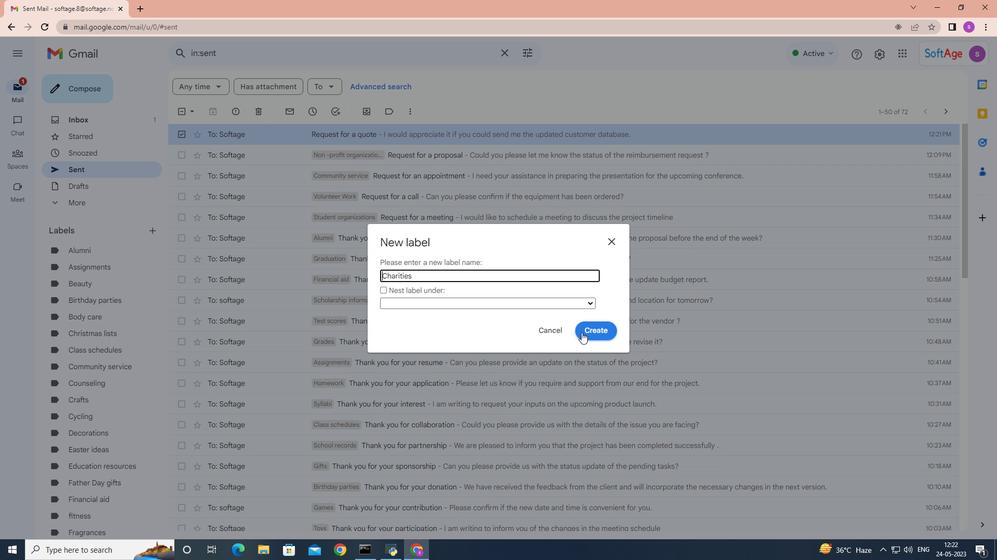 
Action: Mouse pressed left at (582, 332)
Screenshot: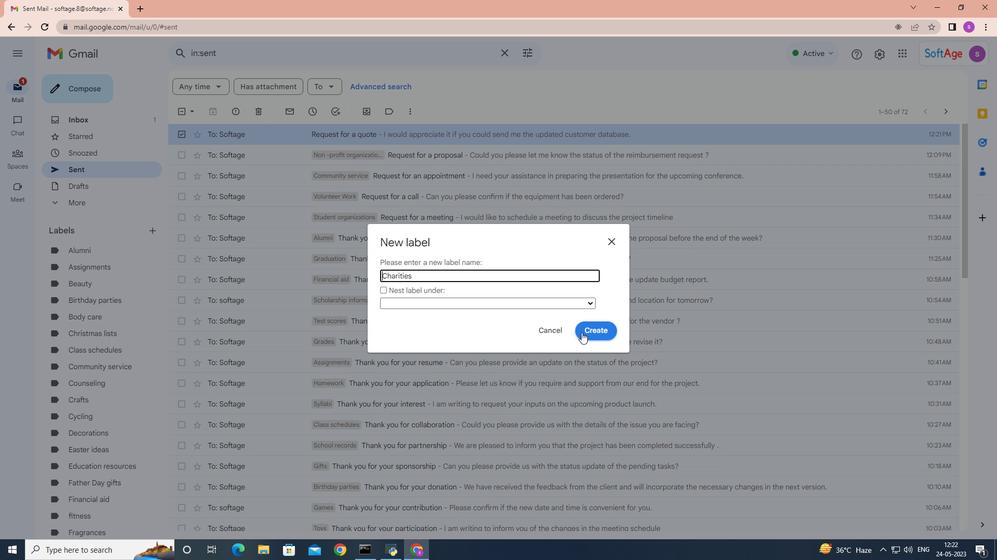 
Action: Mouse moved to (582, 333)
Screenshot: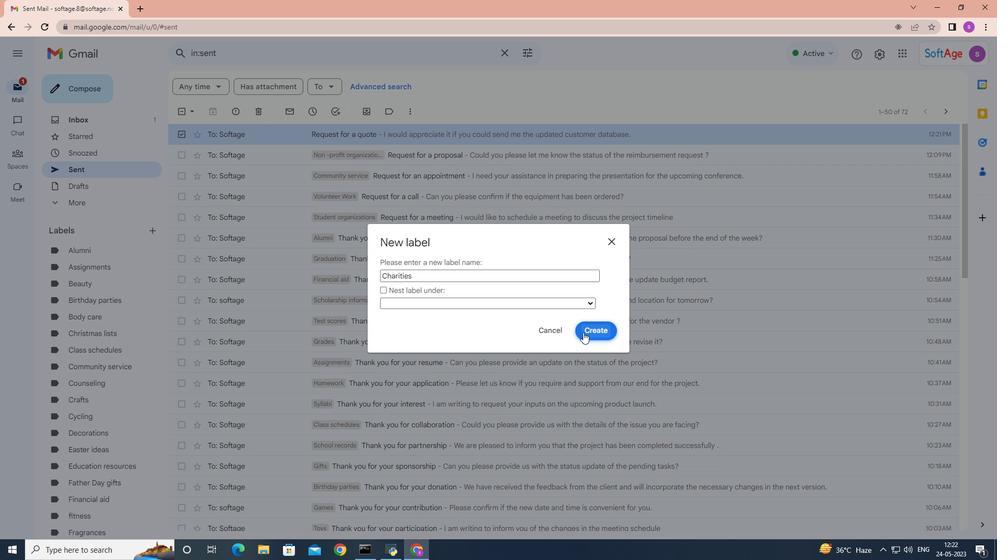 
